 Task: For heading Use Caveat with dark magenta 1 colour & Underline.  font size for heading26,  'Change the font style of data to'Comic Sans MS and font size to 18,  Change the alignment of both headline & data to Align center.  In the sheet  analysisSalesForecast
Action: Mouse moved to (252, 91)
Screenshot: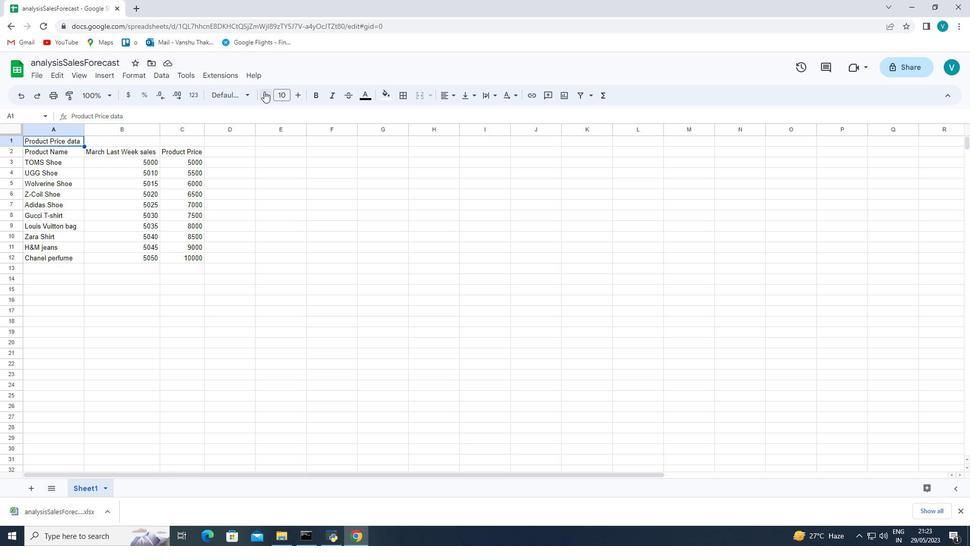 
Action: Mouse pressed left at (252, 91)
Screenshot: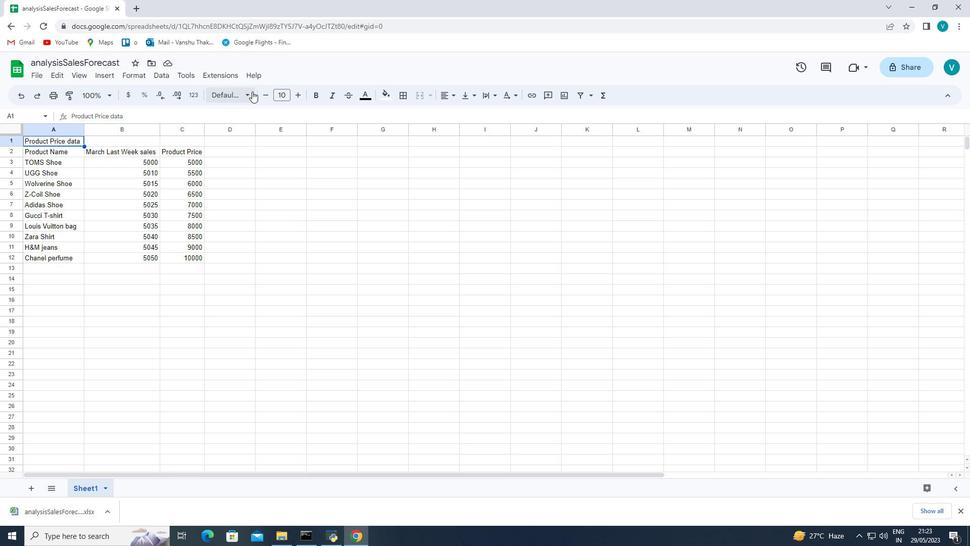 
Action: Mouse moved to (260, 354)
Screenshot: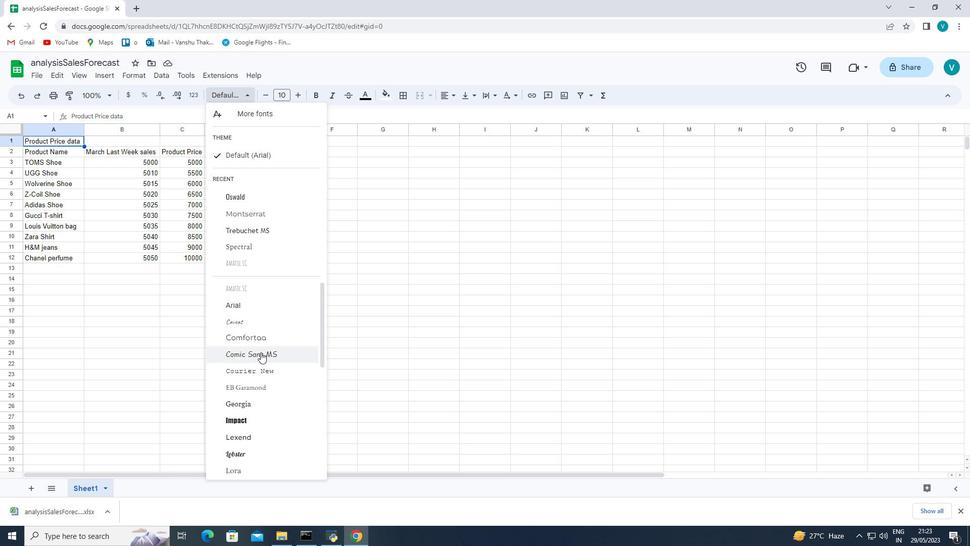 
Action: Mouse scrolled (260, 354) with delta (0, 0)
Screenshot: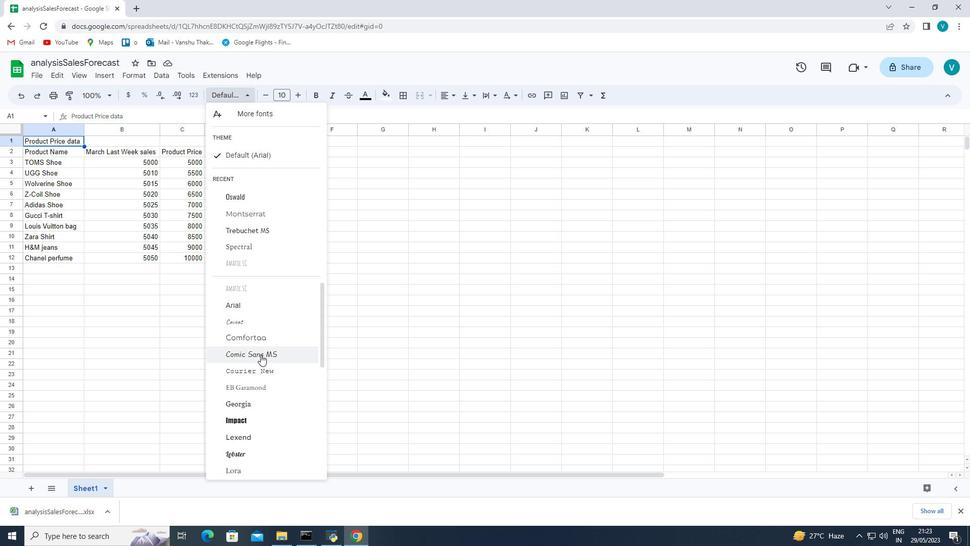 
Action: Mouse scrolled (260, 354) with delta (0, 0)
Screenshot: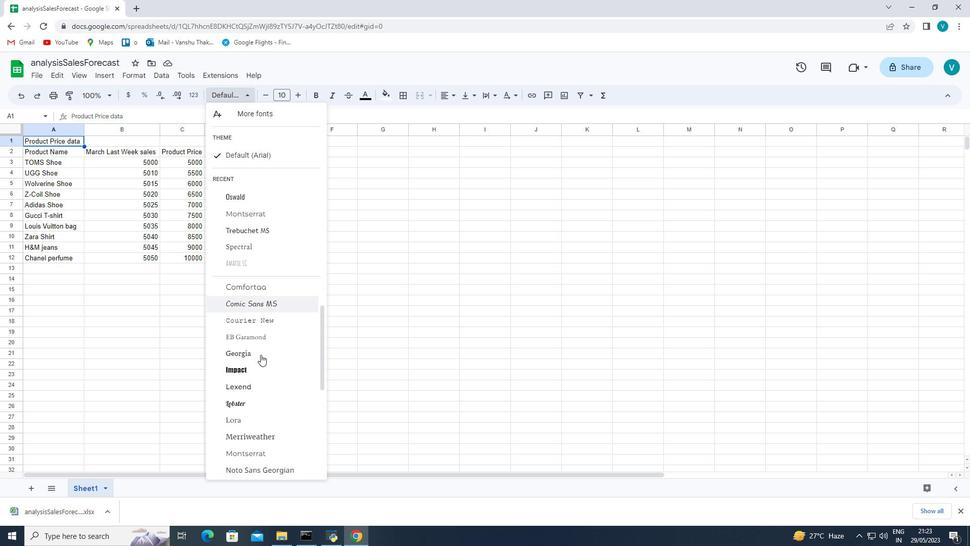 
Action: Mouse scrolled (260, 354) with delta (0, 0)
Screenshot: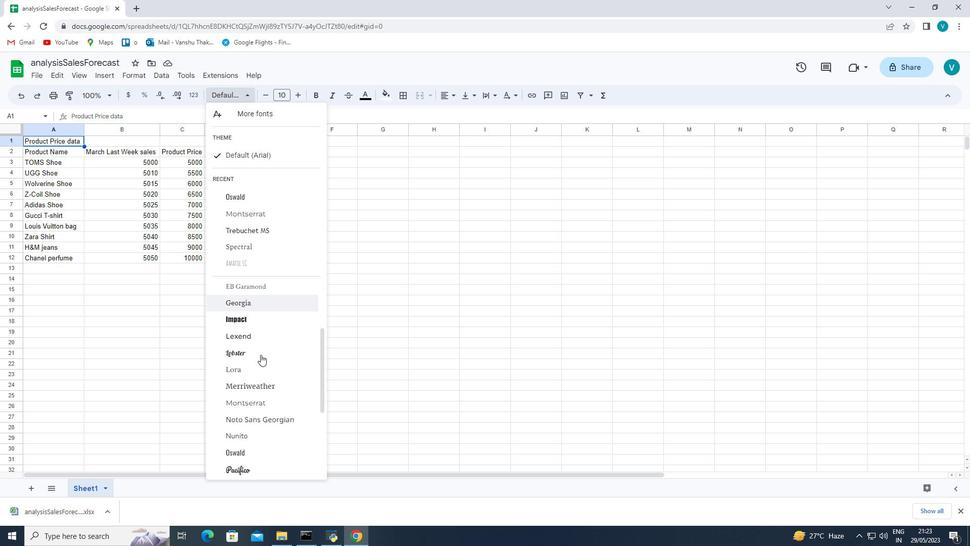 
Action: Mouse scrolled (260, 354) with delta (0, 0)
Screenshot: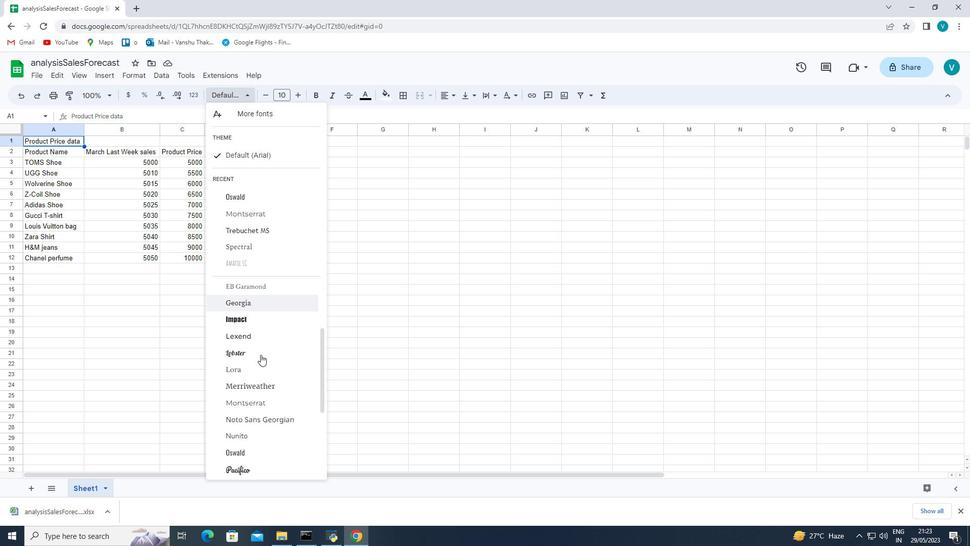 
Action: Mouse scrolled (260, 354) with delta (0, 0)
Screenshot: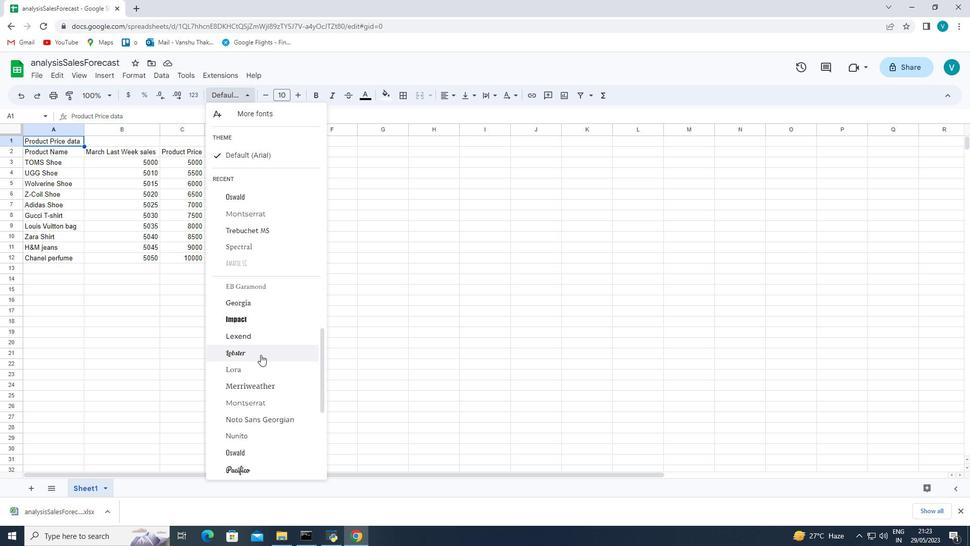 
Action: Mouse scrolled (260, 354) with delta (0, 0)
Screenshot: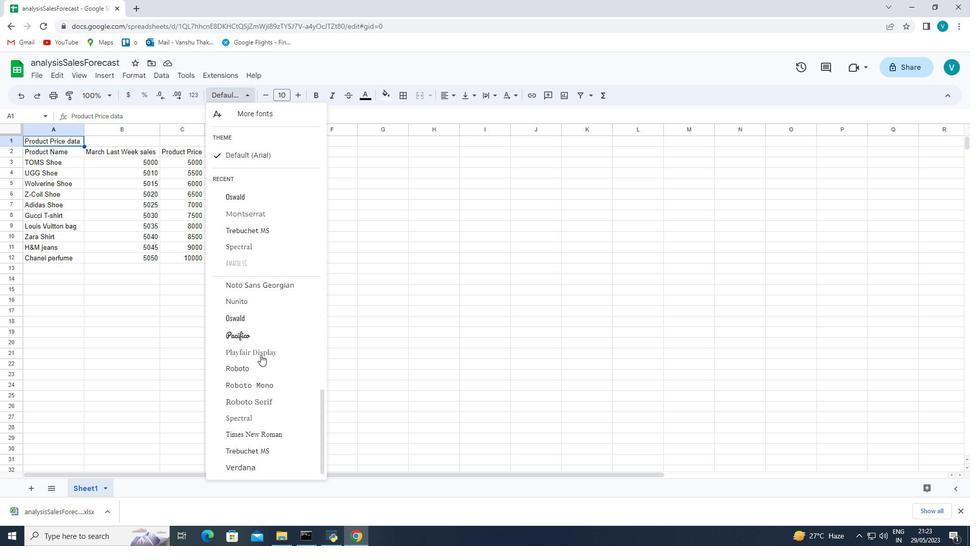 
Action: Mouse scrolled (260, 354) with delta (0, 0)
Screenshot: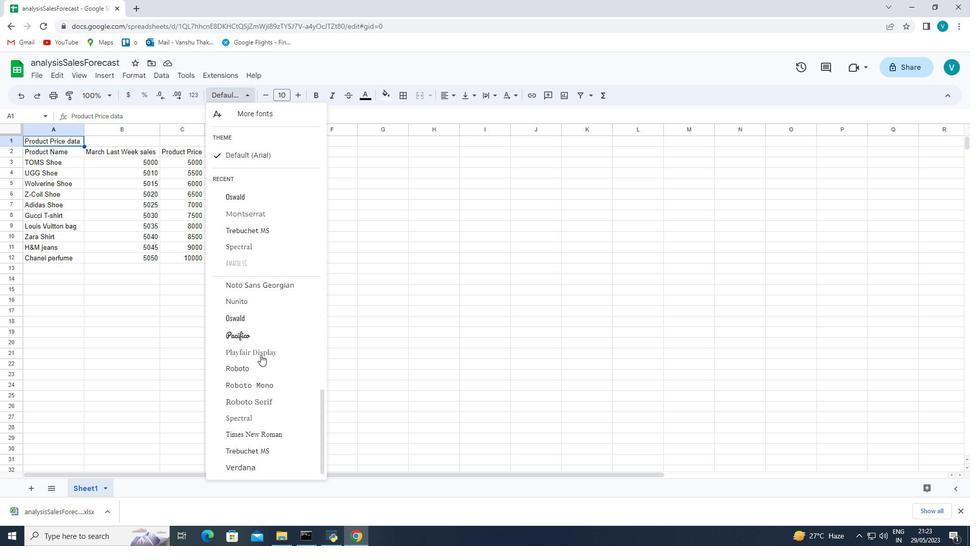 
Action: Mouse scrolled (260, 354) with delta (0, 0)
Screenshot: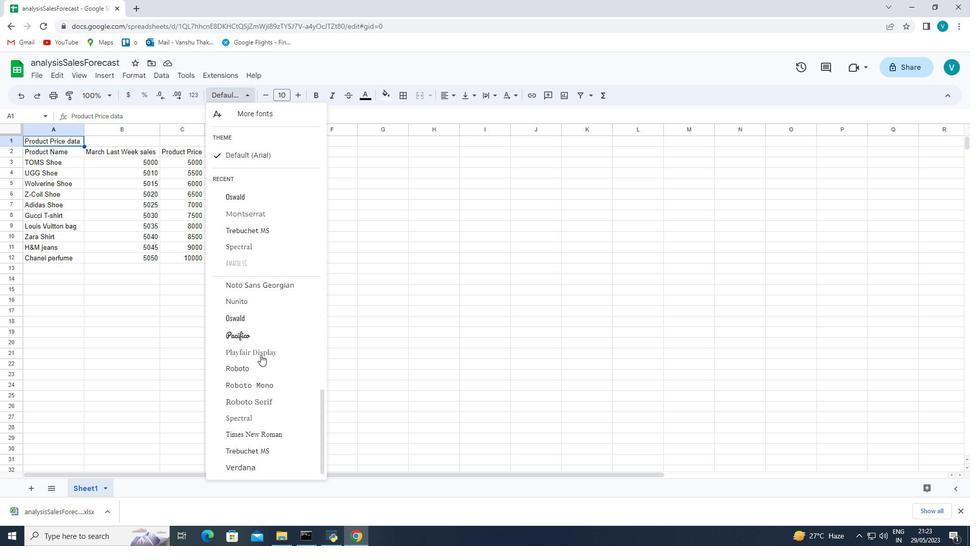 
Action: Mouse scrolled (260, 354) with delta (0, 0)
Screenshot: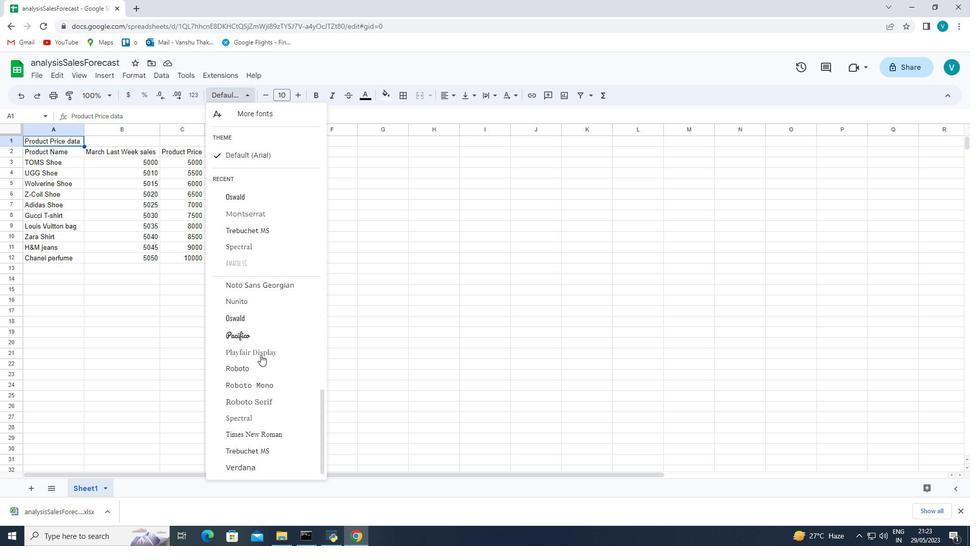 
Action: Mouse scrolled (260, 354) with delta (0, 0)
Screenshot: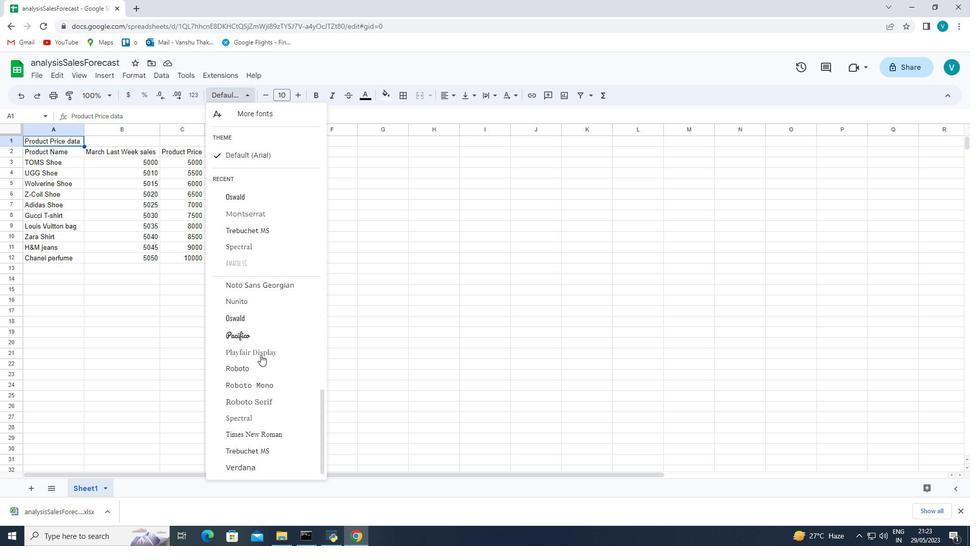 
Action: Mouse scrolled (260, 354) with delta (0, 0)
Screenshot: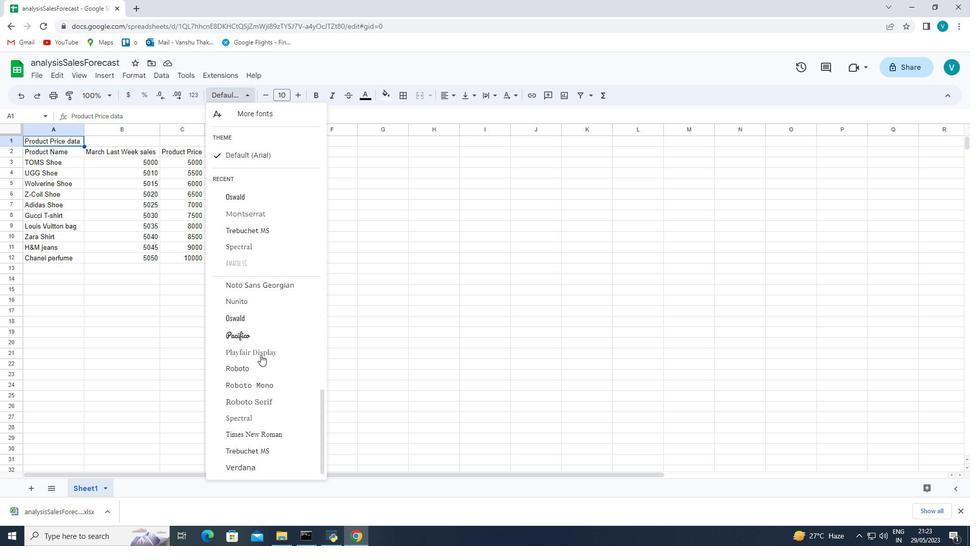 
Action: Mouse scrolled (260, 355) with delta (0, 0)
Screenshot: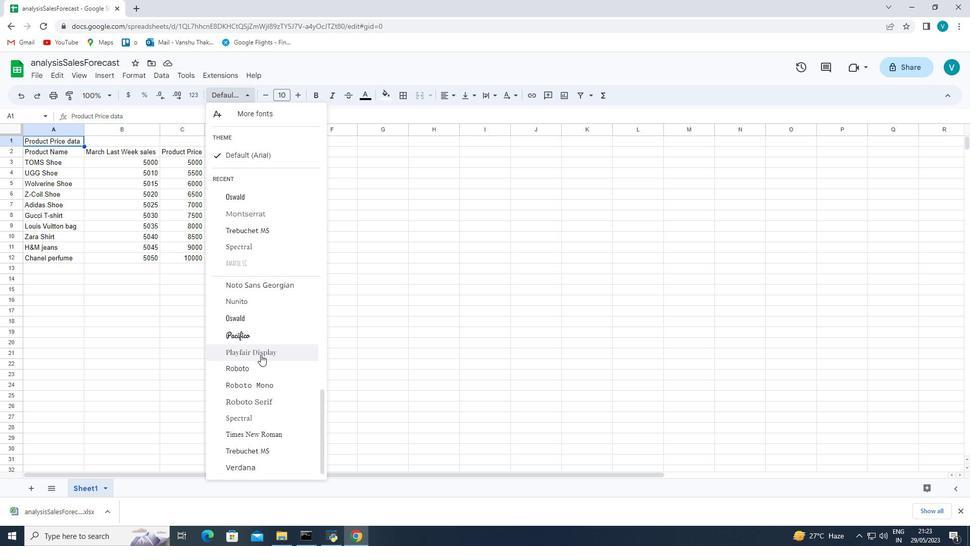 
Action: Mouse scrolled (260, 355) with delta (0, 0)
Screenshot: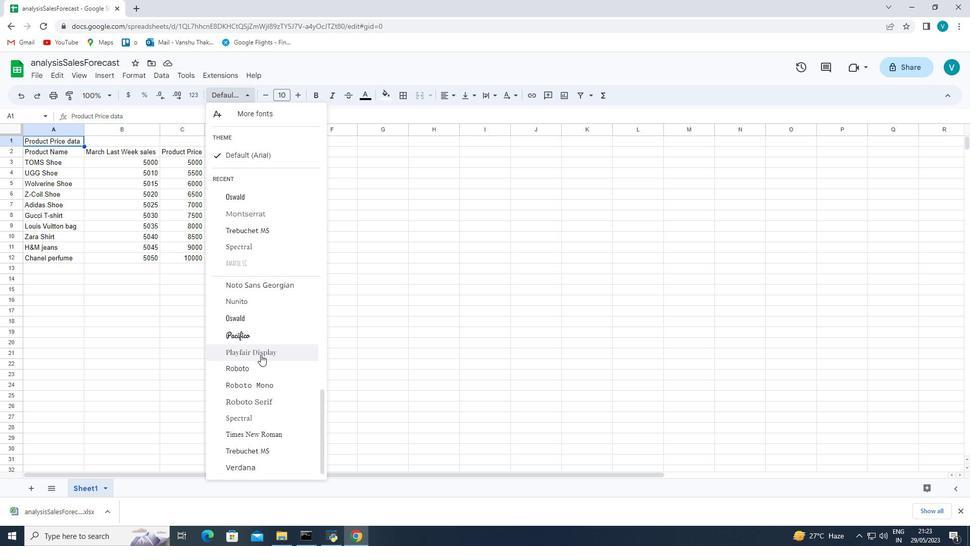 
Action: Mouse scrolled (260, 355) with delta (0, 0)
Screenshot: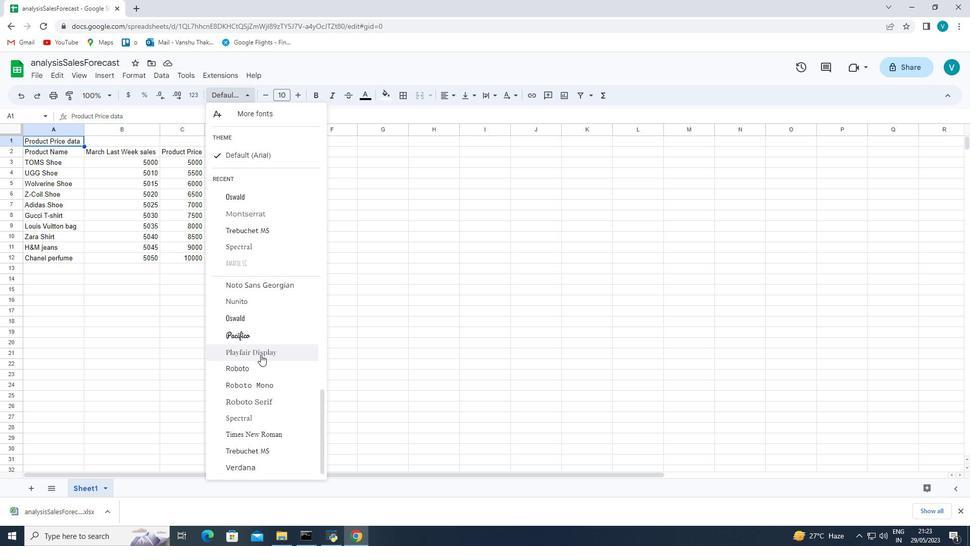 
Action: Mouse scrolled (260, 354) with delta (0, 0)
Screenshot: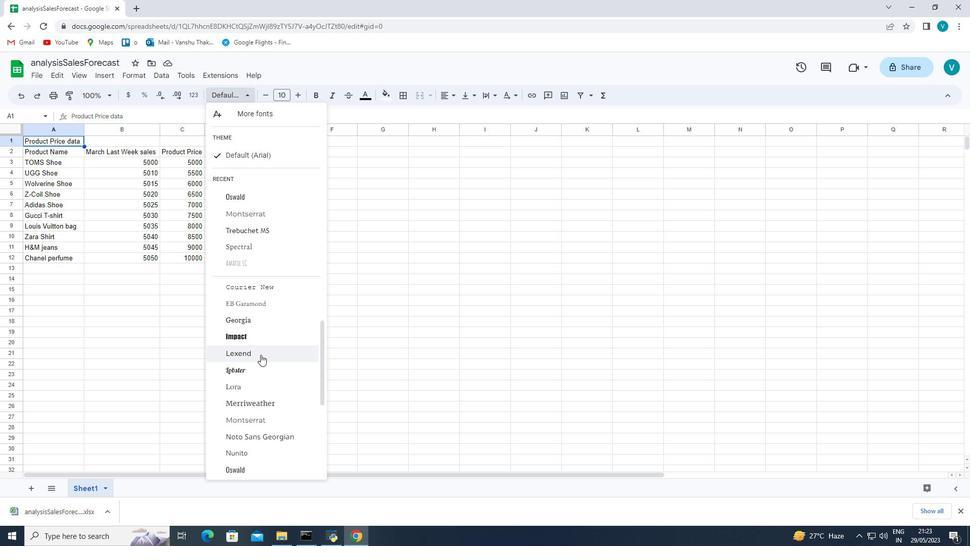 
Action: Mouse scrolled (260, 354) with delta (0, 0)
Screenshot: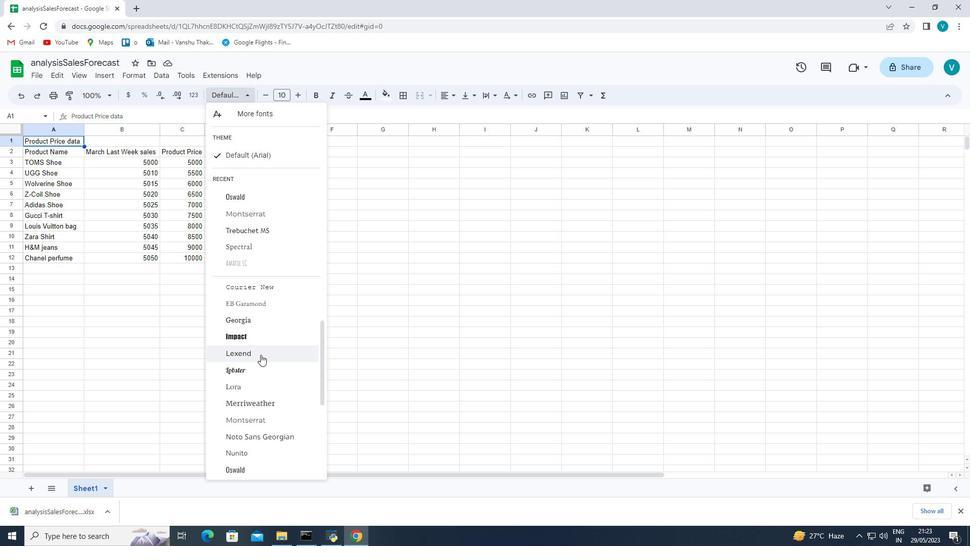 
Action: Mouse scrolled (260, 355) with delta (0, 0)
Screenshot: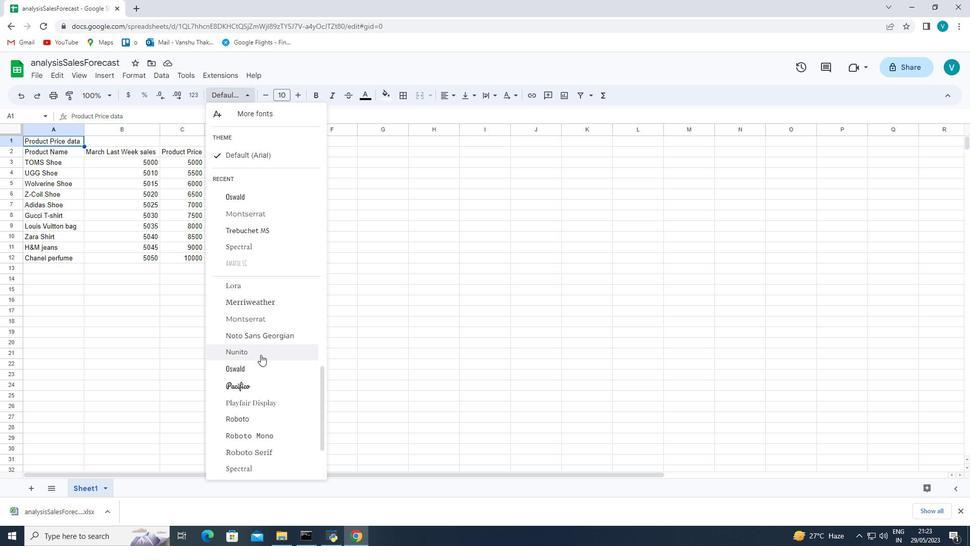
Action: Mouse scrolled (260, 355) with delta (0, 0)
Screenshot: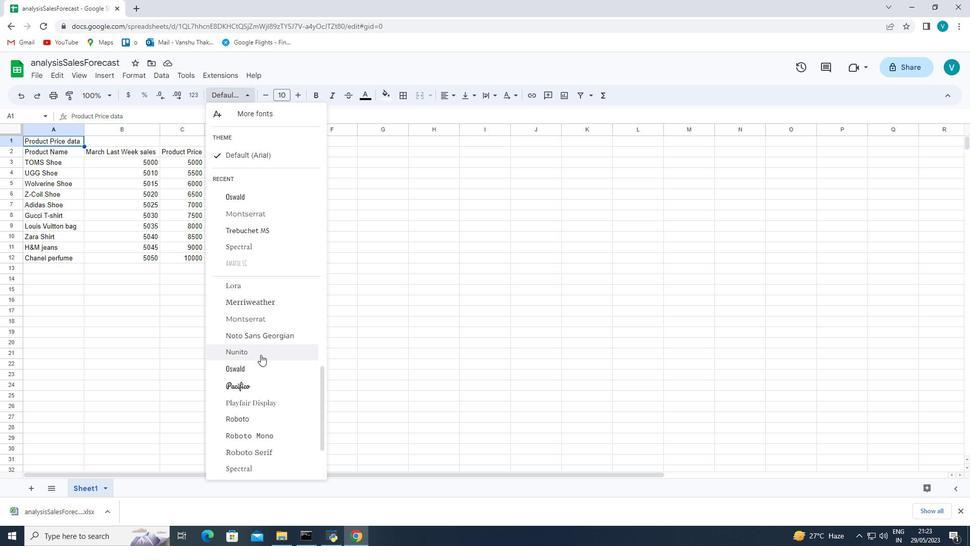 
Action: Mouse scrolled (260, 355) with delta (0, 0)
Screenshot: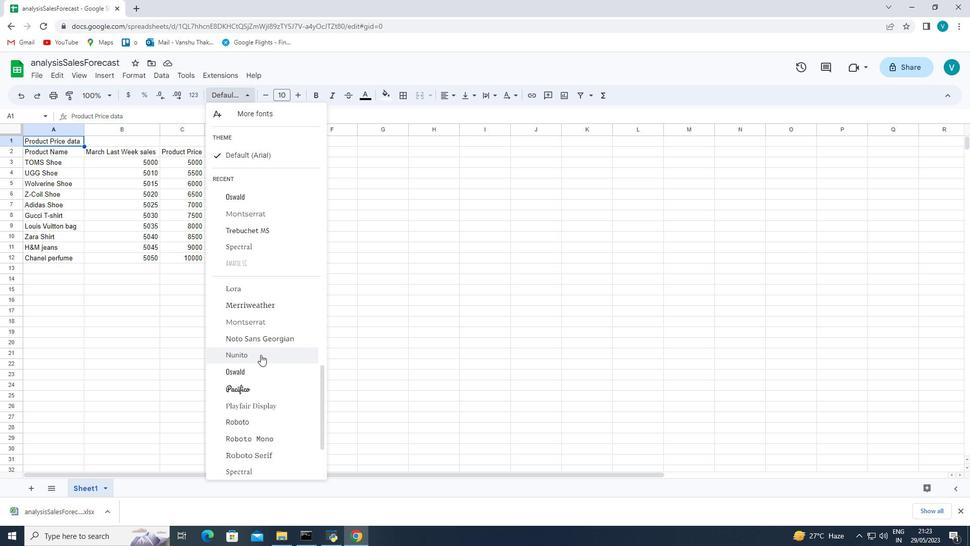 
Action: Mouse scrolled (260, 355) with delta (0, 0)
Screenshot: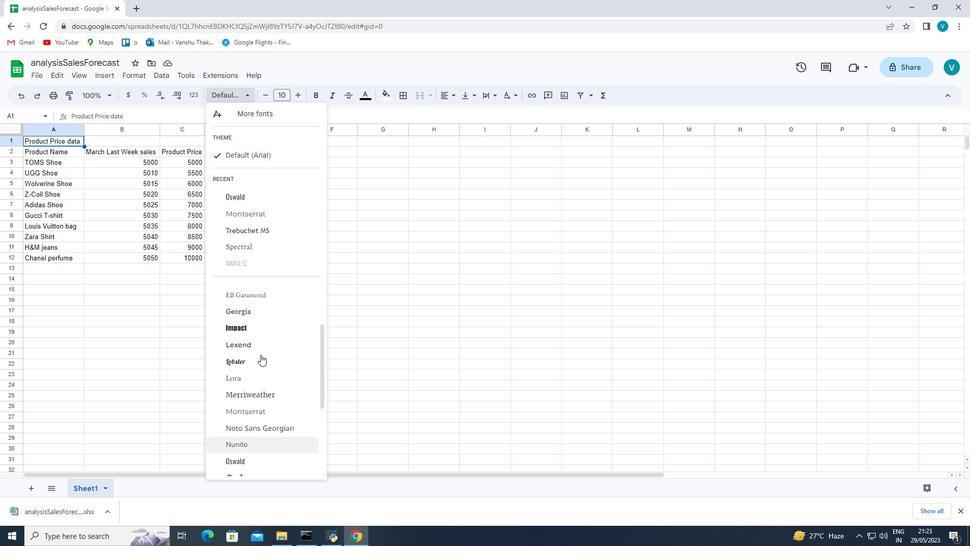 
Action: Mouse scrolled (260, 355) with delta (0, 0)
Screenshot: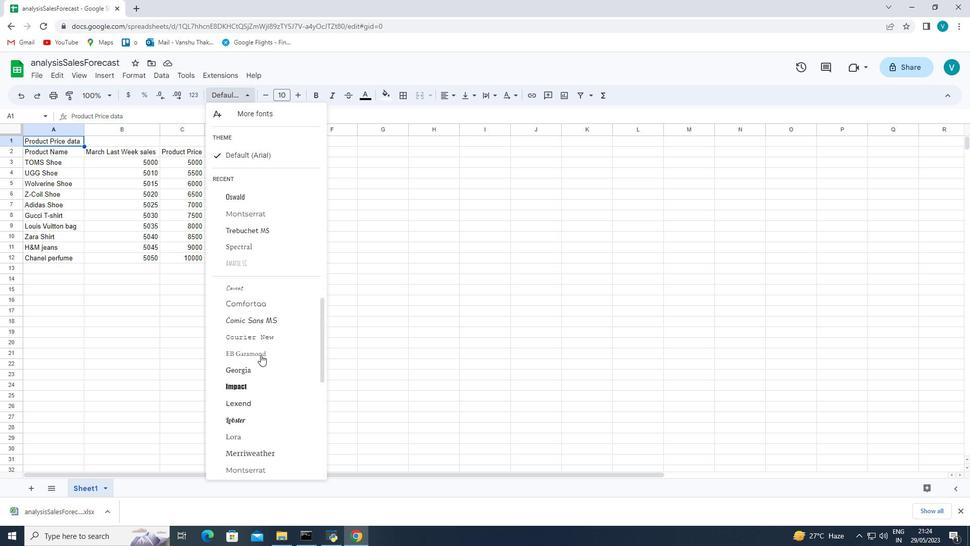 
Action: Mouse moved to (259, 363)
Screenshot: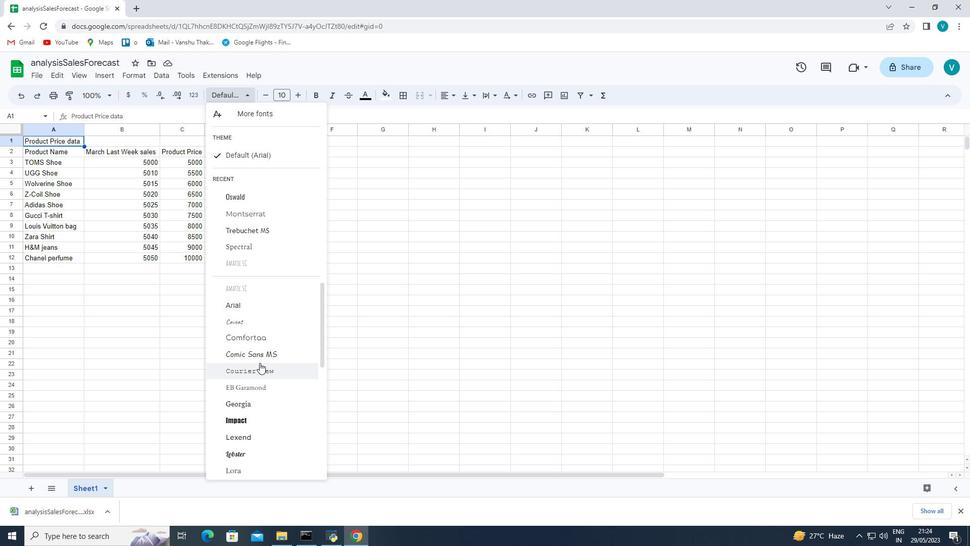 
Action: Mouse scrolled (259, 363) with delta (0, 0)
Screenshot: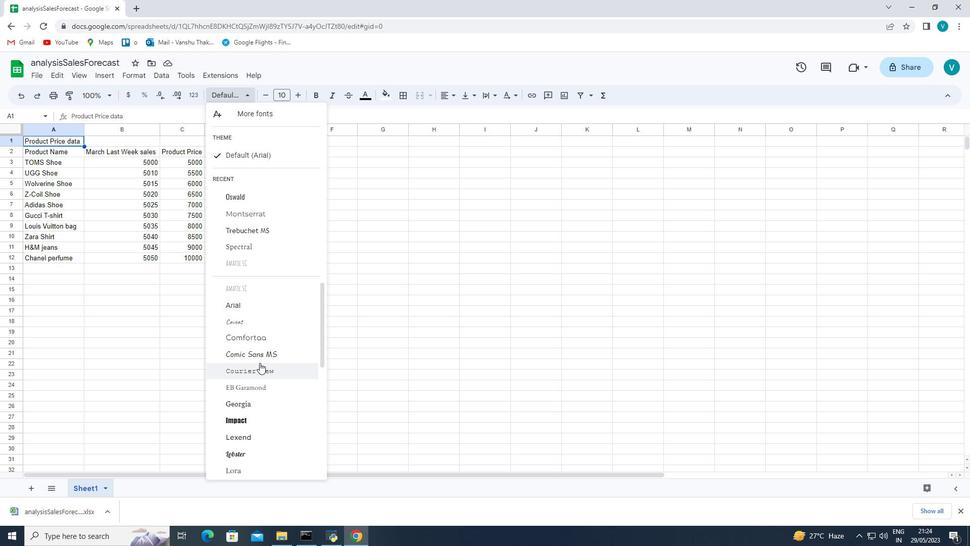
Action: Mouse scrolled (259, 363) with delta (0, 0)
Screenshot: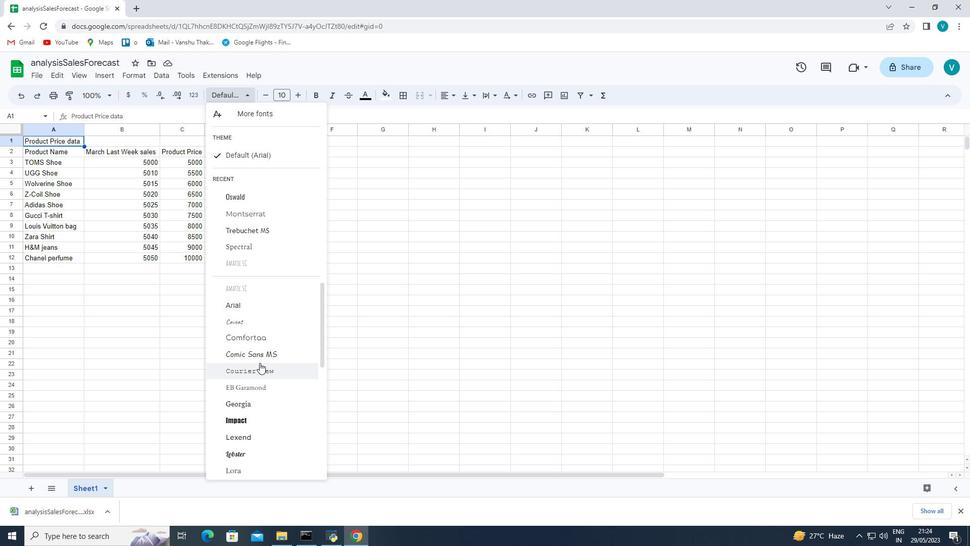 
Action: Mouse moved to (250, 320)
Screenshot: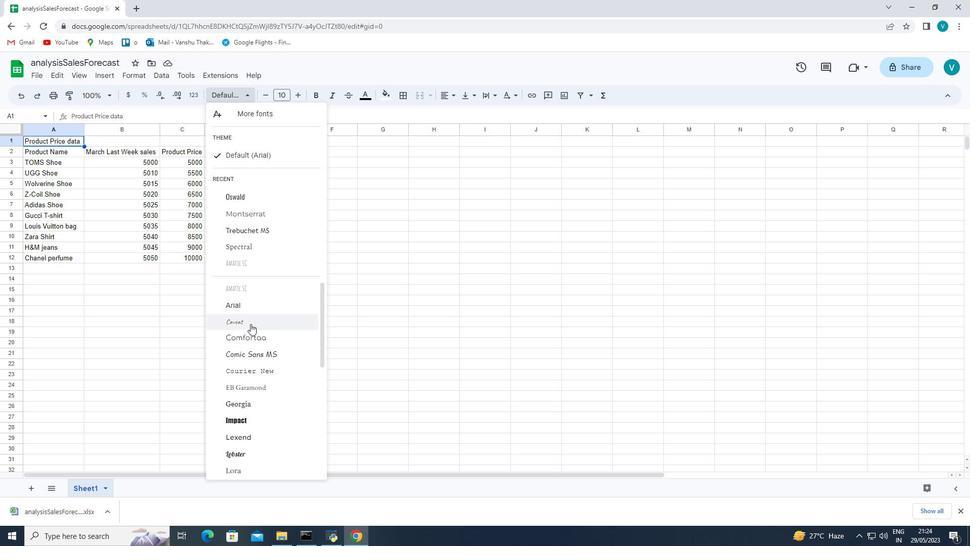
Action: Mouse pressed left at (250, 320)
Screenshot: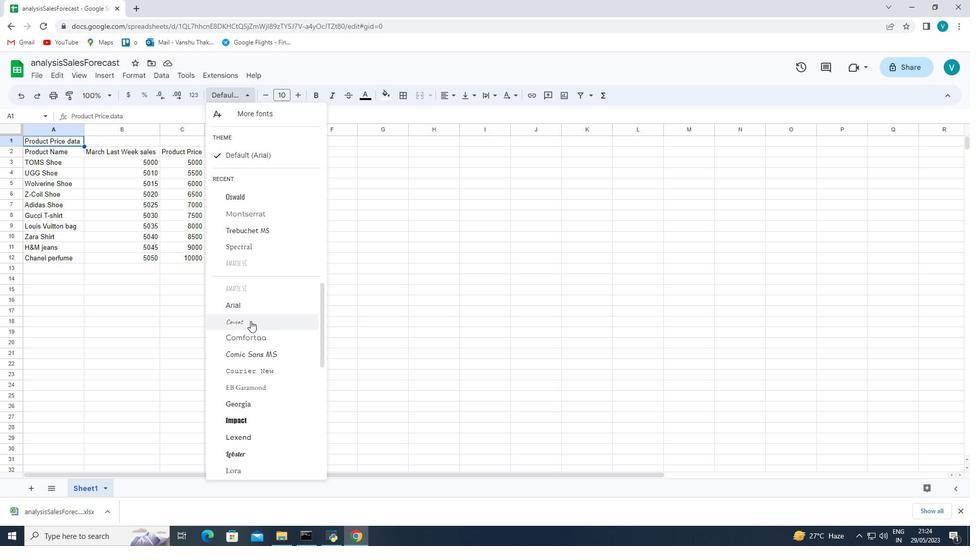 
Action: Mouse moved to (368, 96)
Screenshot: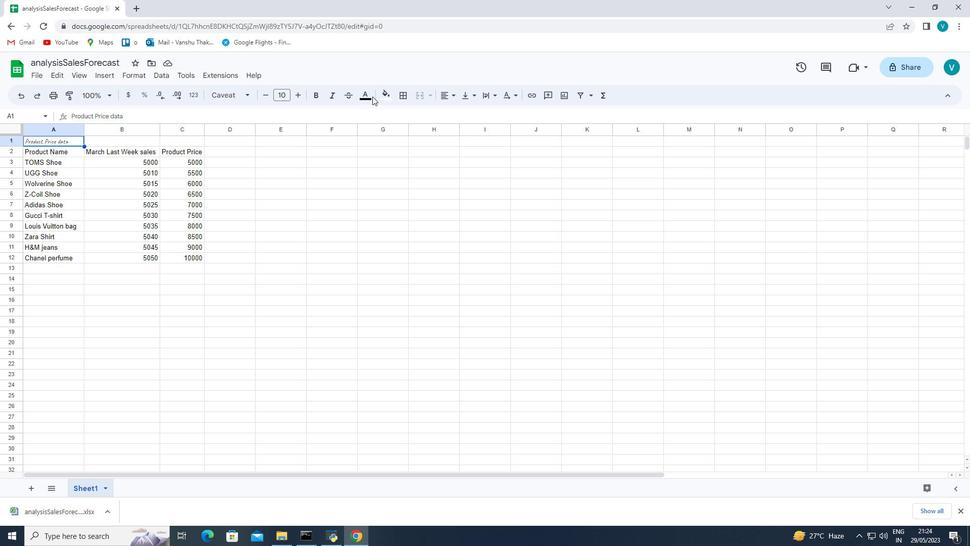 
Action: Mouse pressed left at (368, 96)
Screenshot: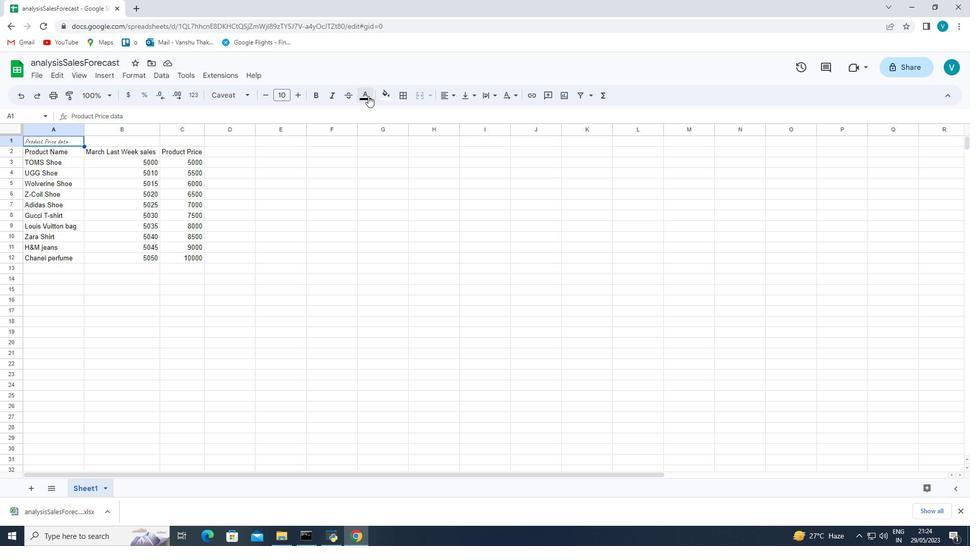 
Action: Mouse moved to (471, 197)
Screenshot: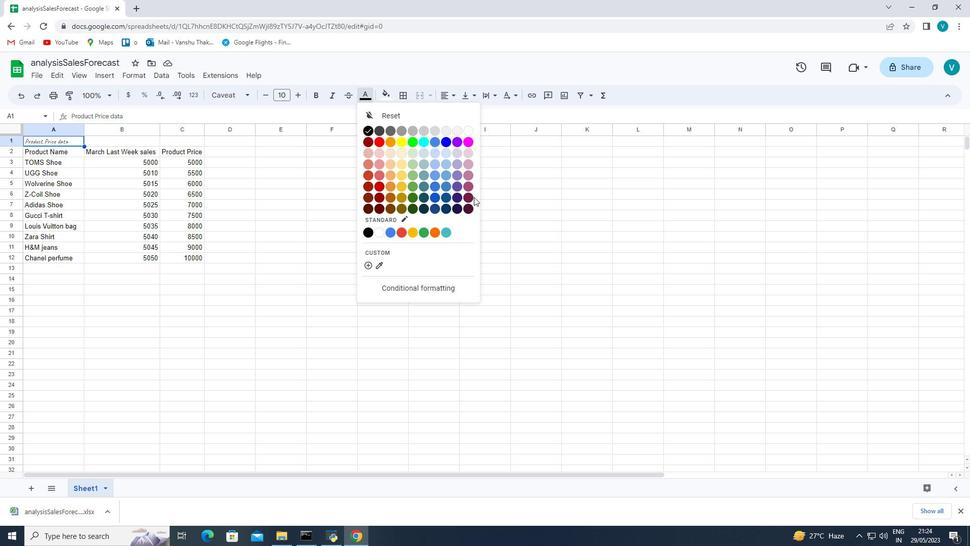 
Action: Mouse pressed left at (471, 197)
Screenshot: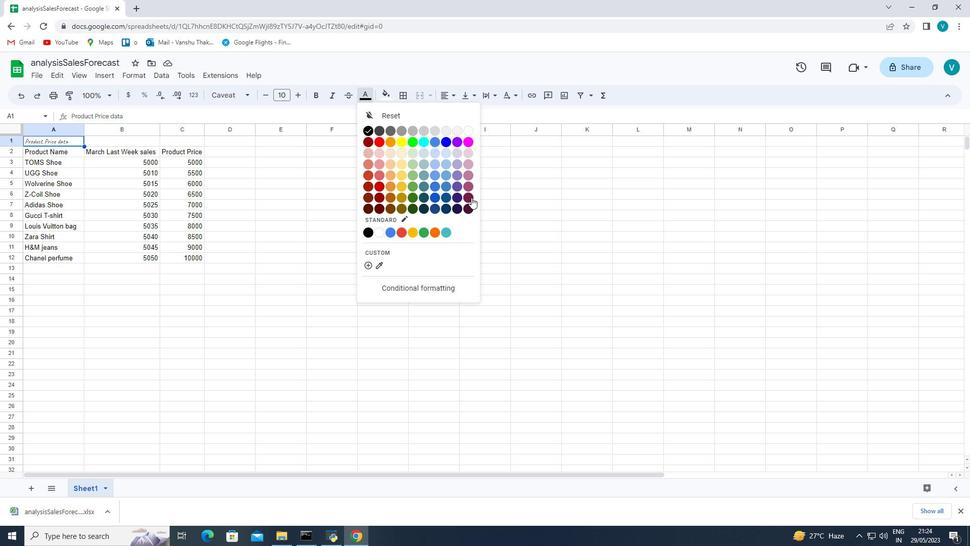 
Action: Mouse moved to (100, 137)
Screenshot: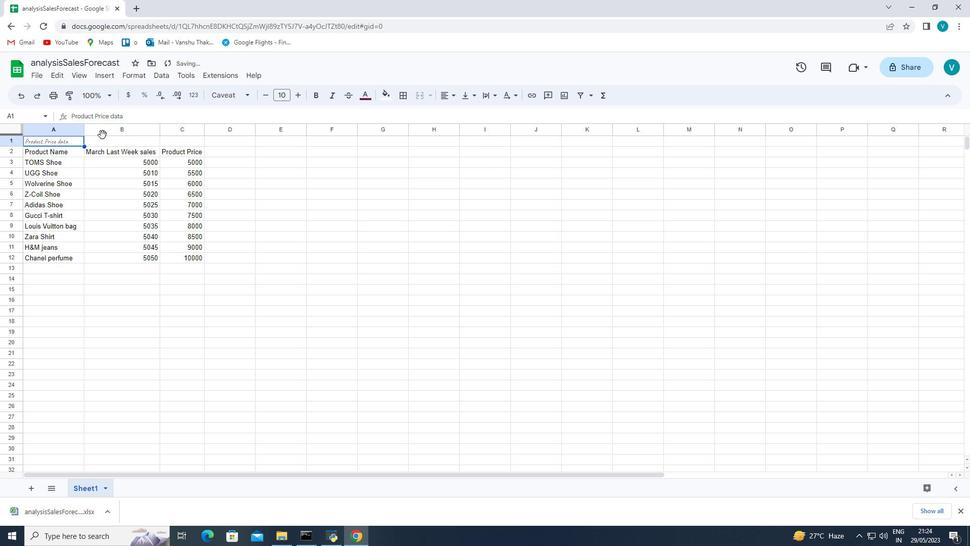 
Action: Key pressed ctrl+U
Screenshot: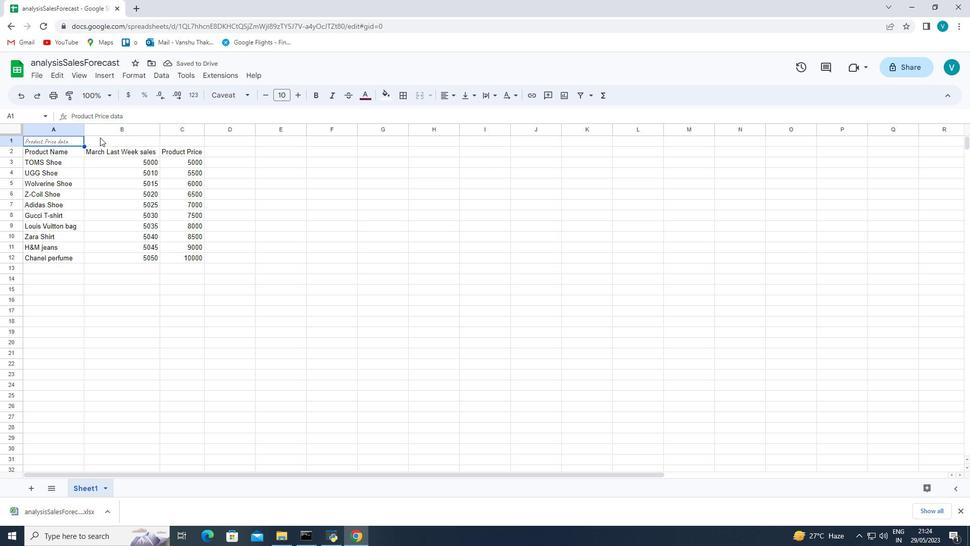 
Action: Mouse moved to (302, 93)
Screenshot: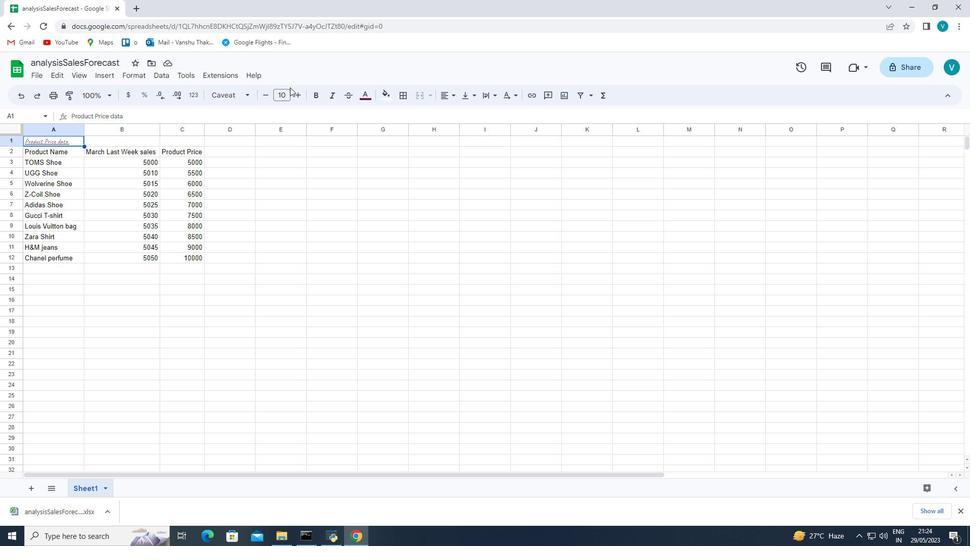 
Action: Mouse pressed left at (302, 93)
Screenshot: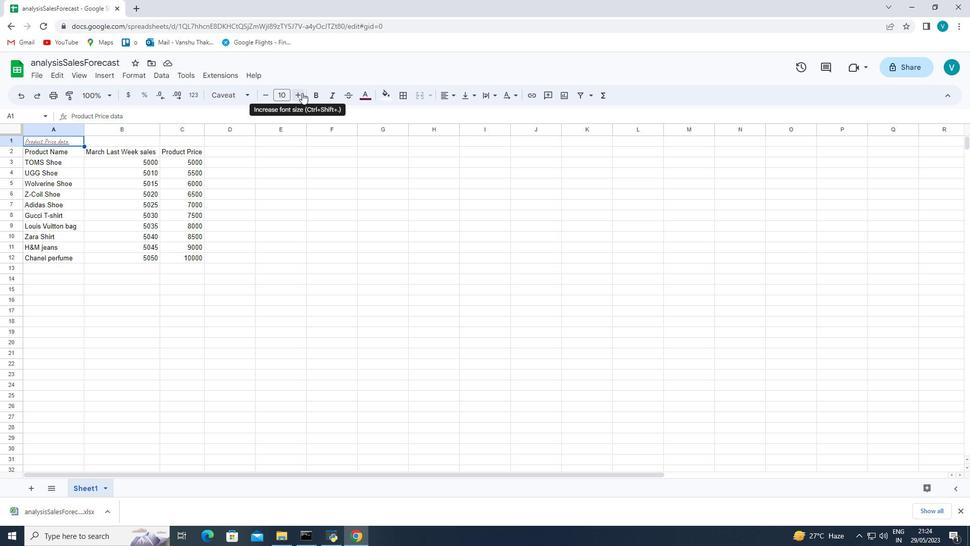 
Action: Mouse pressed left at (302, 93)
Screenshot: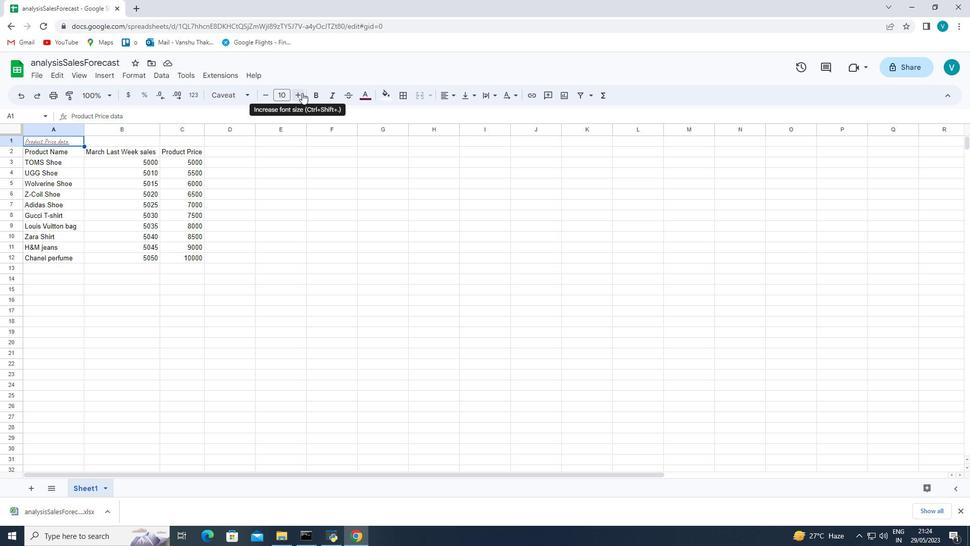 
Action: Mouse pressed left at (302, 93)
Screenshot: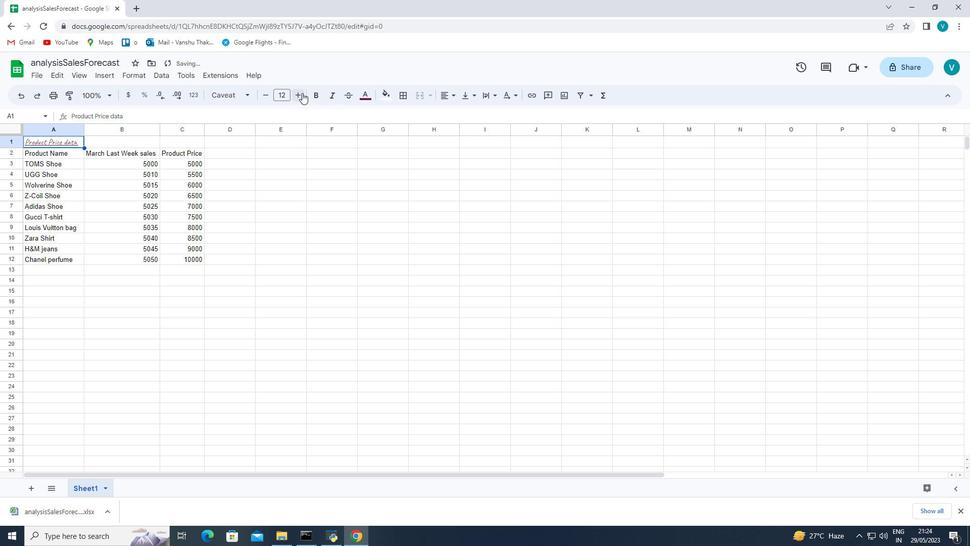 
Action: Mouse pressed left at (302, 93)
Screenshot: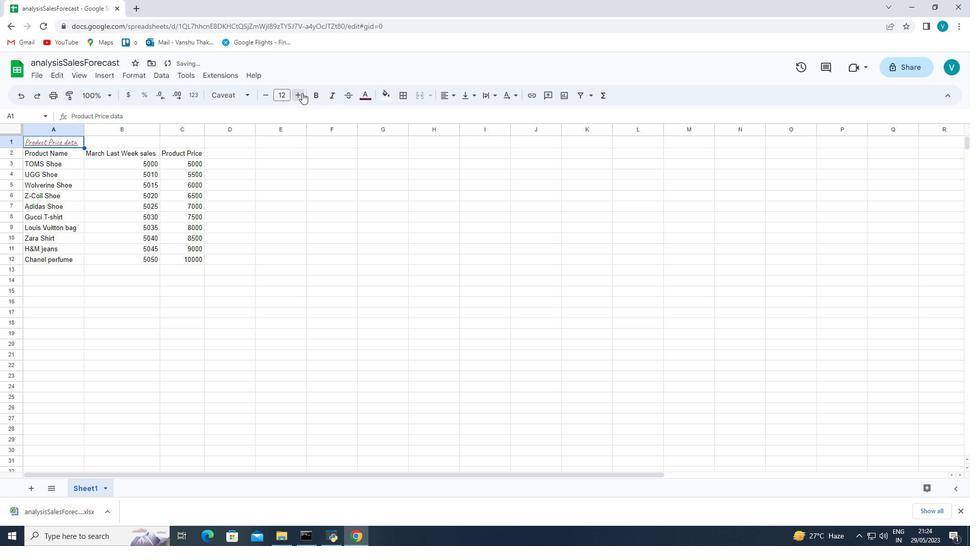 
Action: Mouse pressed left at (302, 93)
Screenshot: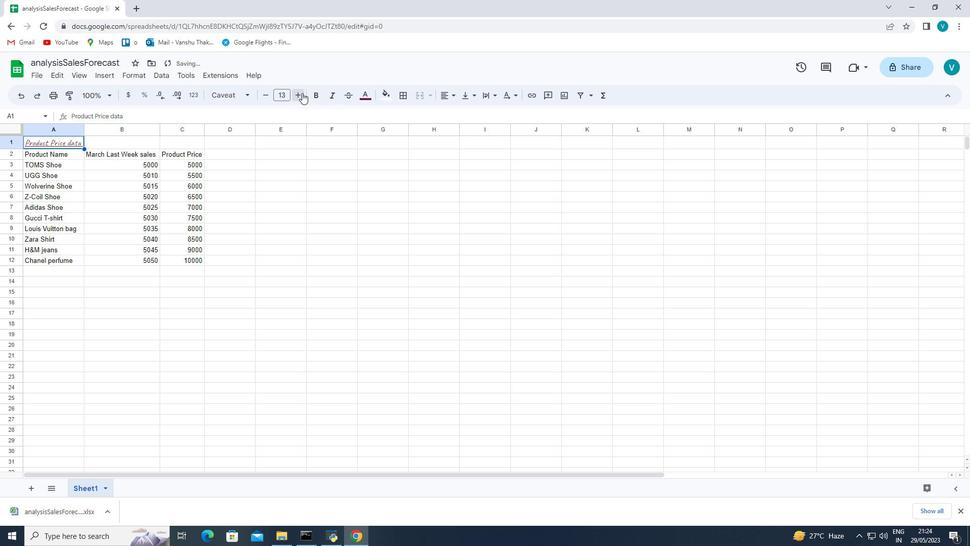 
Action: Mouse pressed left at (302, 93)
Screenshot: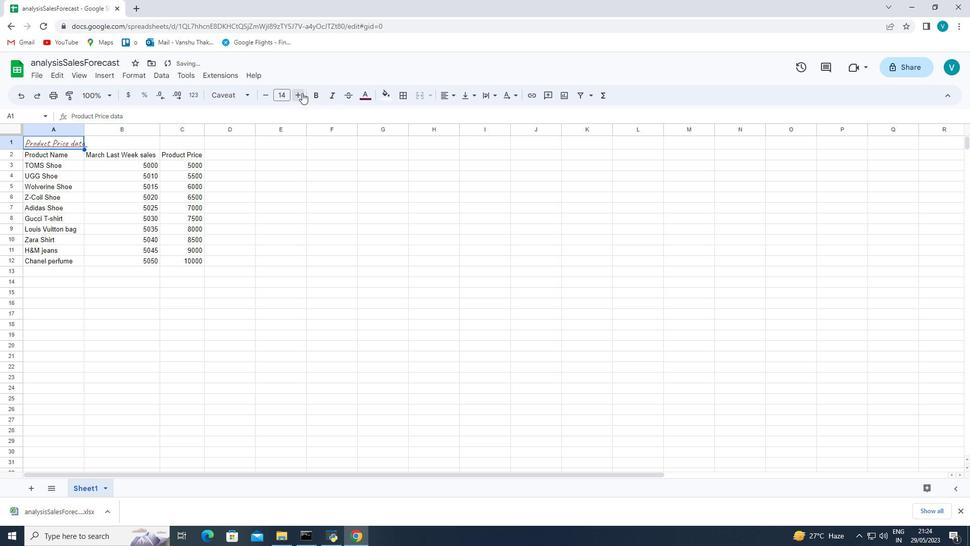 
Action: Mouse pressed left at (302, 93)
Screenshot: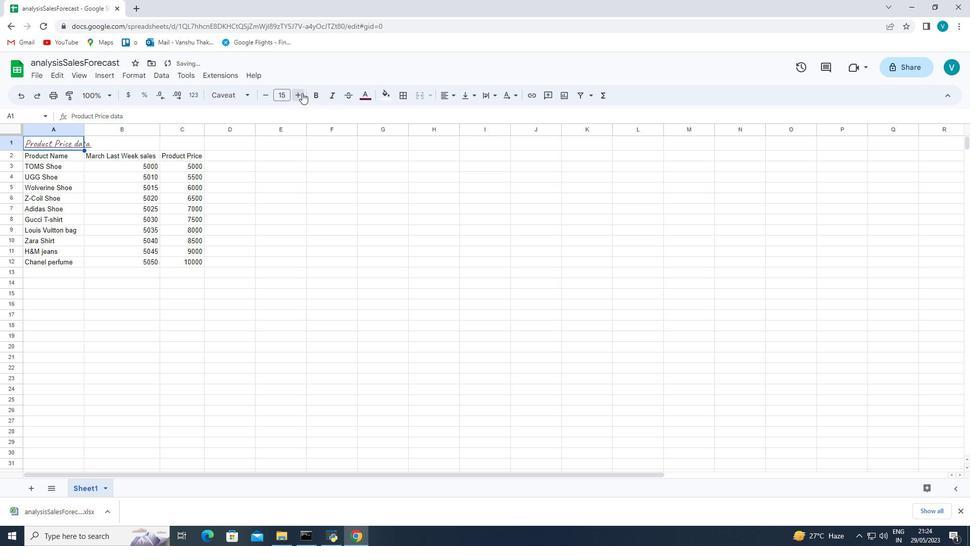 
Action: Mouse pressed left at (302, 93)
Screenshot: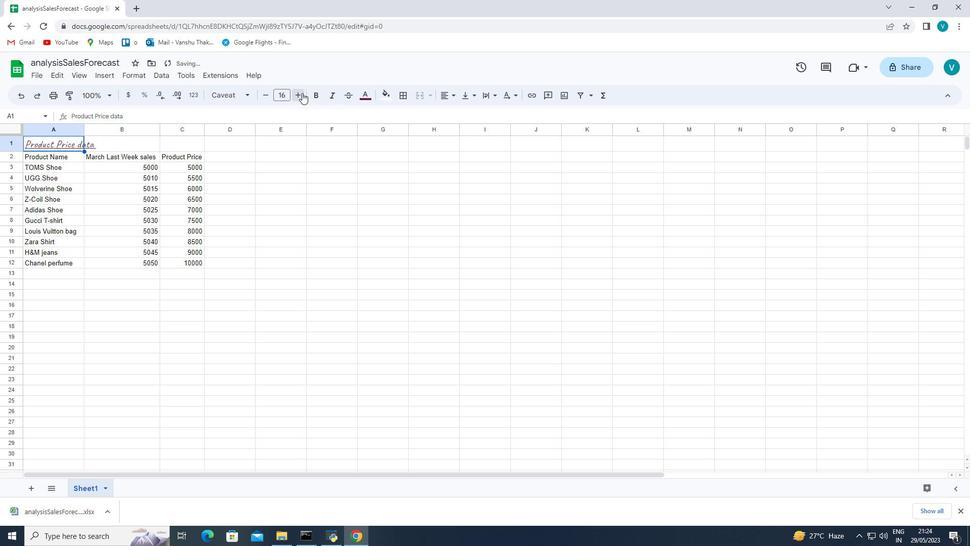 
Action: Mouse pressed left at (302, 93)
Screenshot: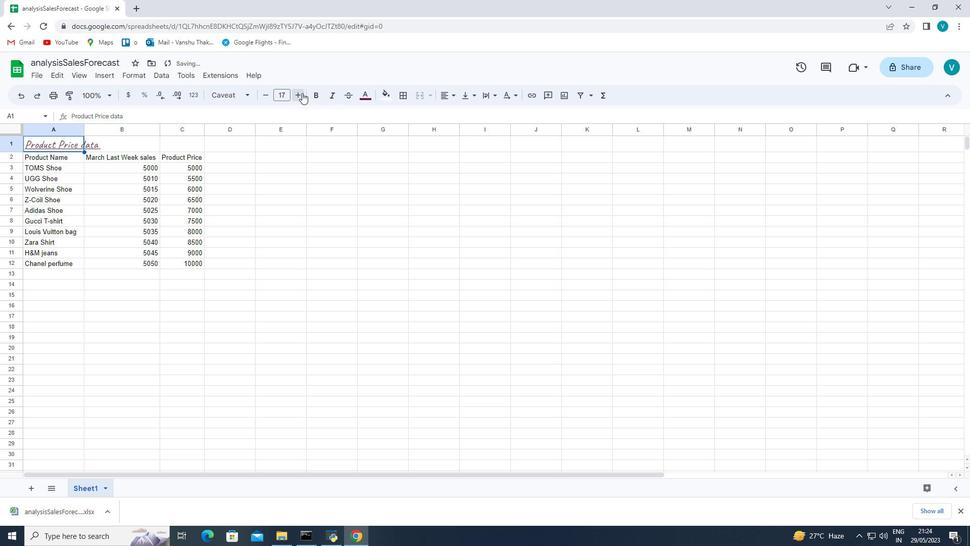 
Action: Mouse pressed left at (302, 93)
Screenshot: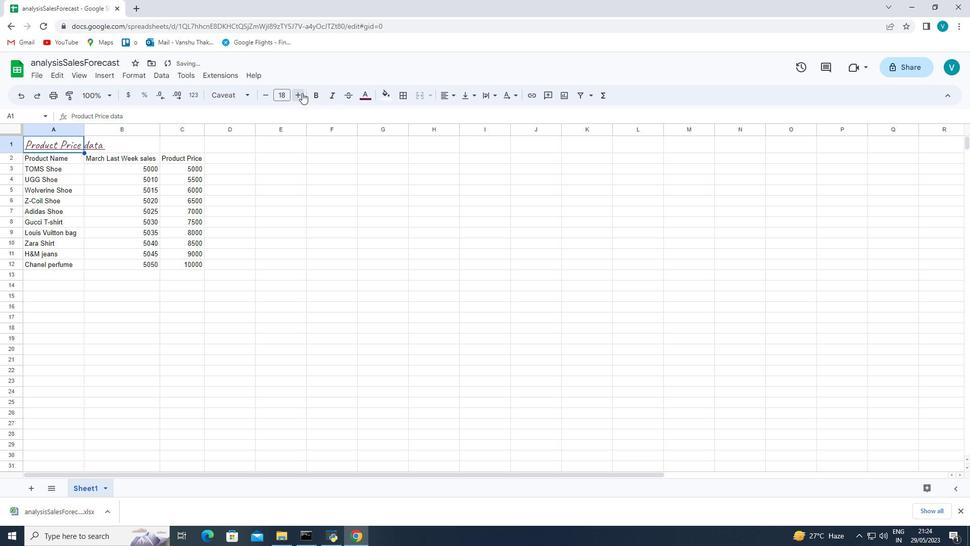 
Action: Mouse pressed left at (302, 93)
Screenshot: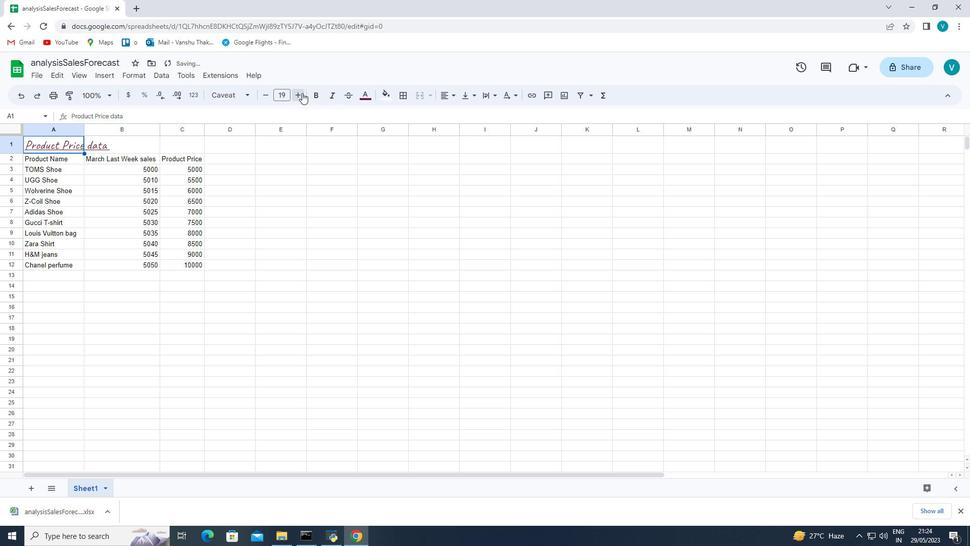 
Action: Mouse pressed left at (302, 93)
Screenshot: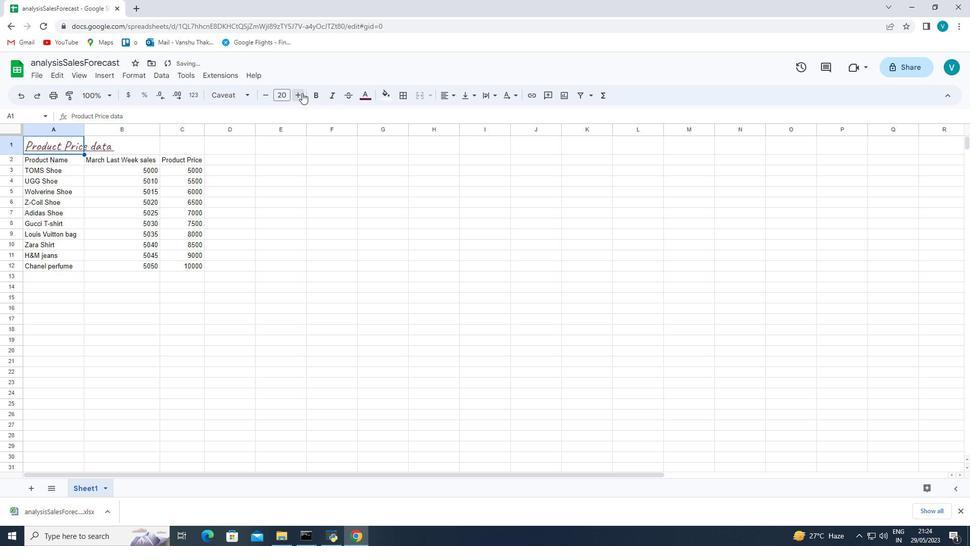 
Action: Mouse pressed left at (302, 93)
Screenshot: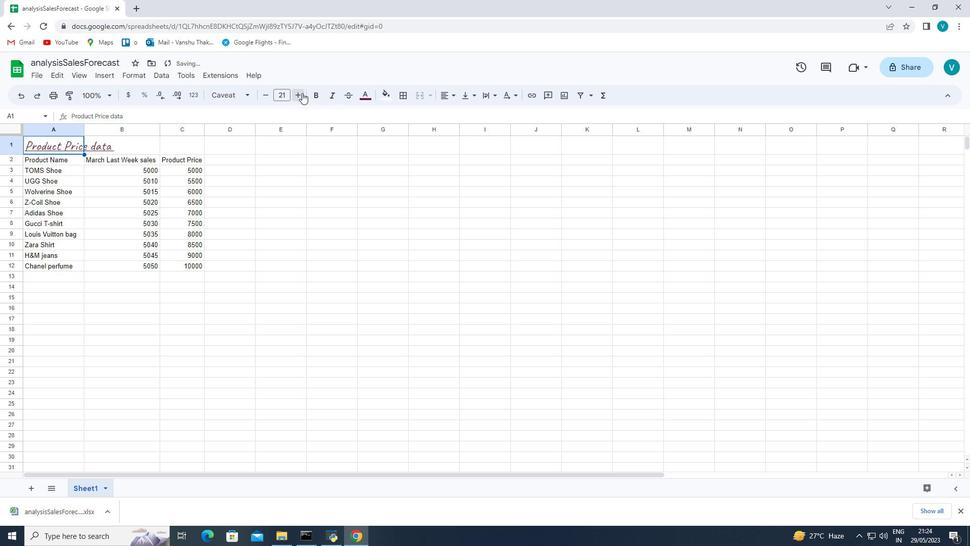 
Action: Mouse pressed left at (302, 93)
Screenshot: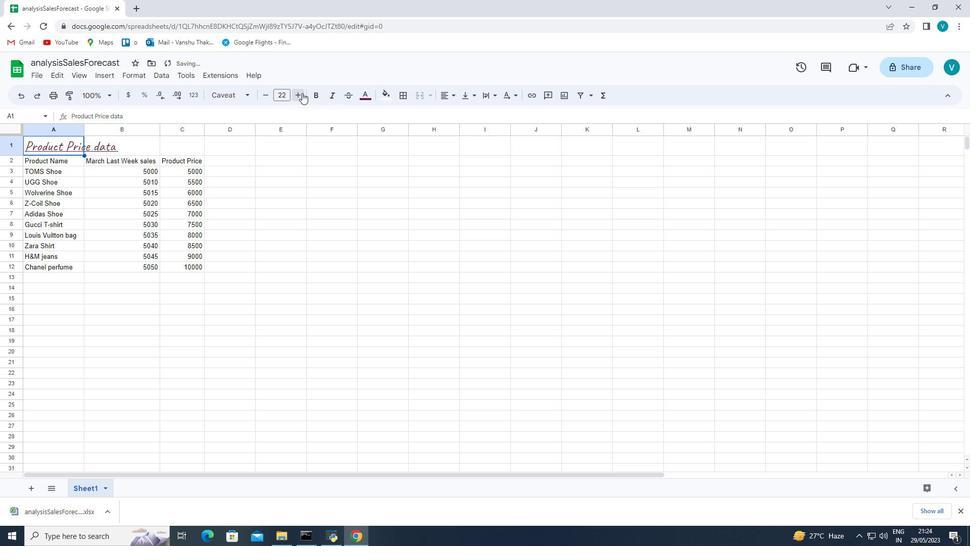 
Action: Mouse pressed left at (302, 93)
Screenshot: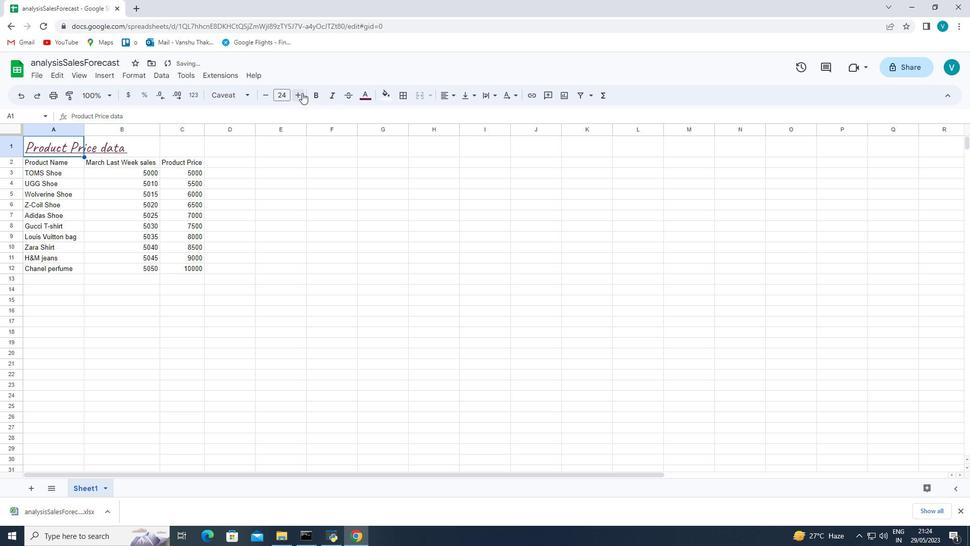 
Action: Mouse pressed left at (302, 93)
Screenshot: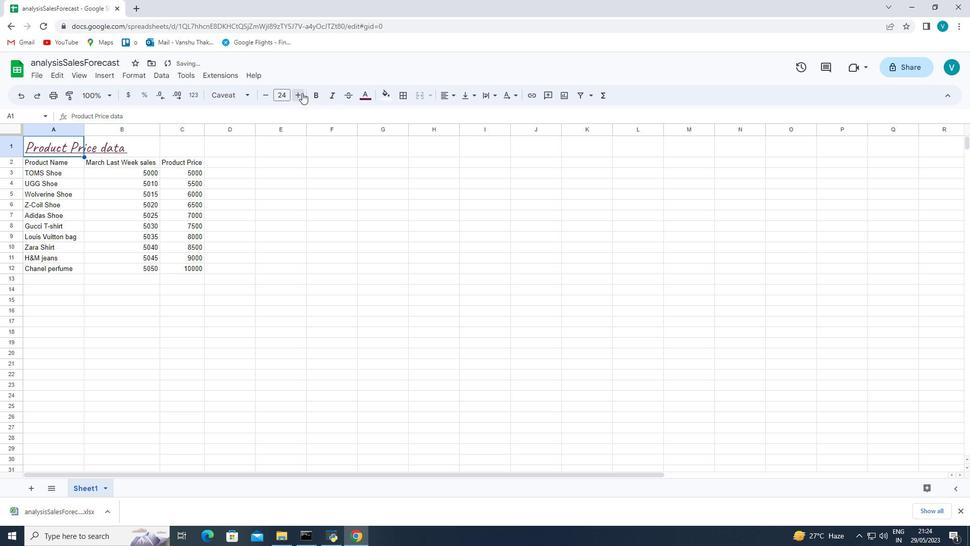 
Action: Mouse moved to (305, 157)
Screenshot: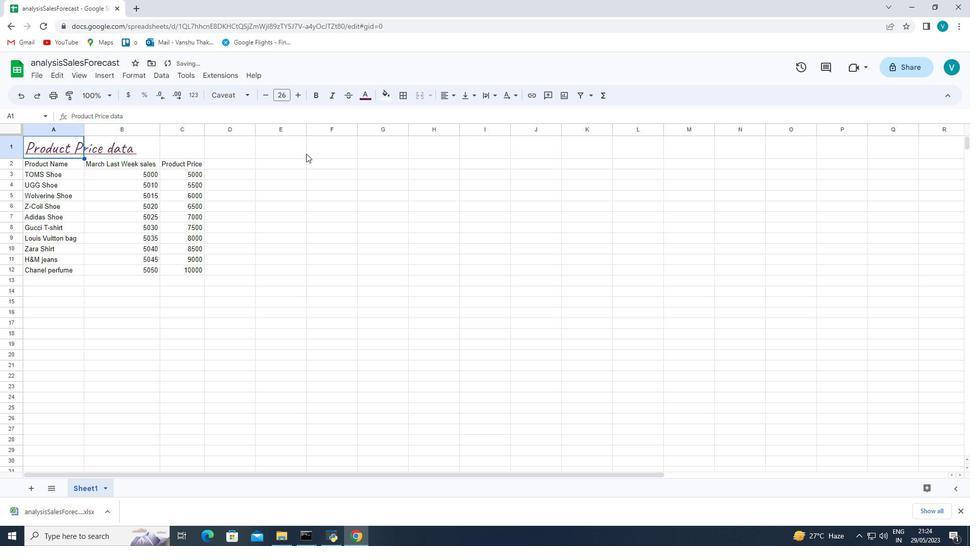 
Action: Mouse pressed left at (305, 157)
Screenshot: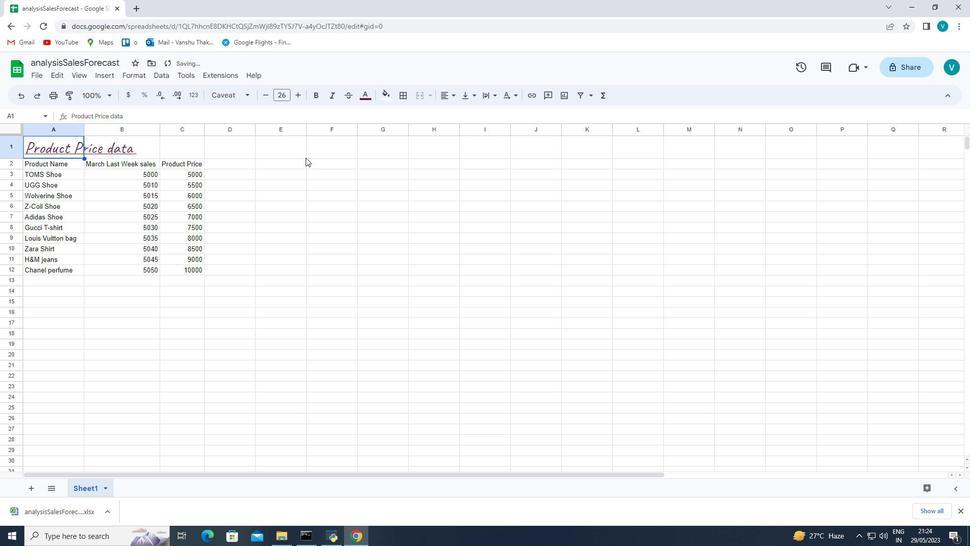 
Action: Mouse moved to (35, 162)
Screenshot: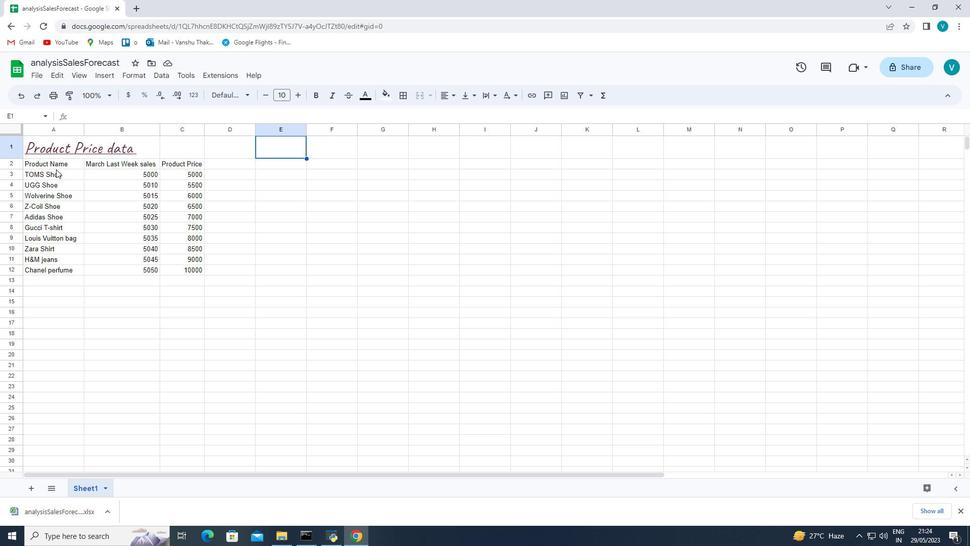 
Action: Mouse pressed left at (35, 162)
Screenshot: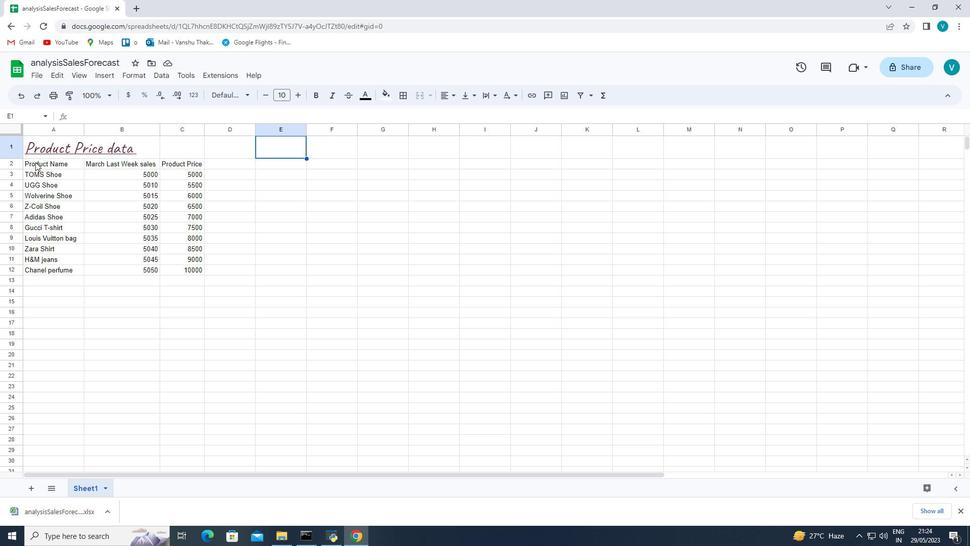 
Action: Mouse moved to (244, 99)
Screenshot: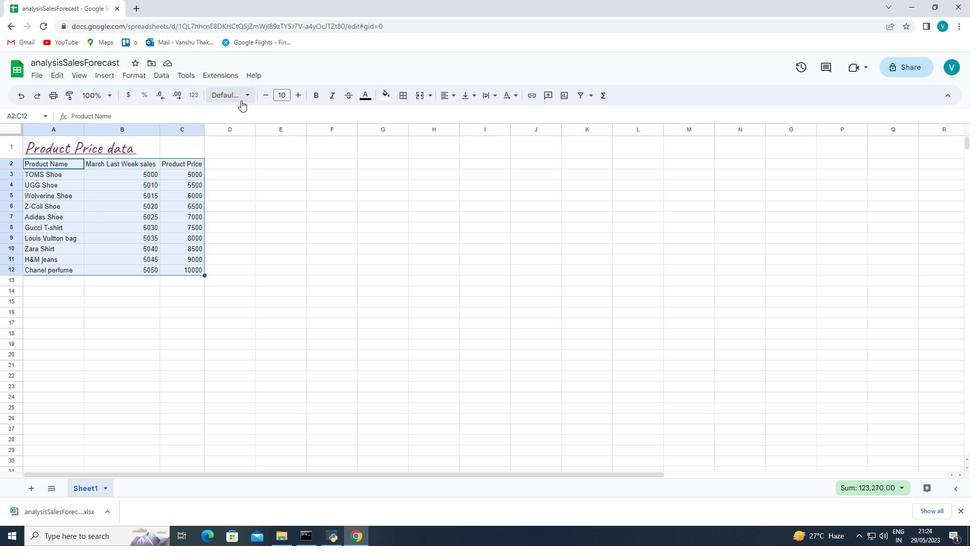 
Action: Mouse pressed left at (244, 99)
Screenshot: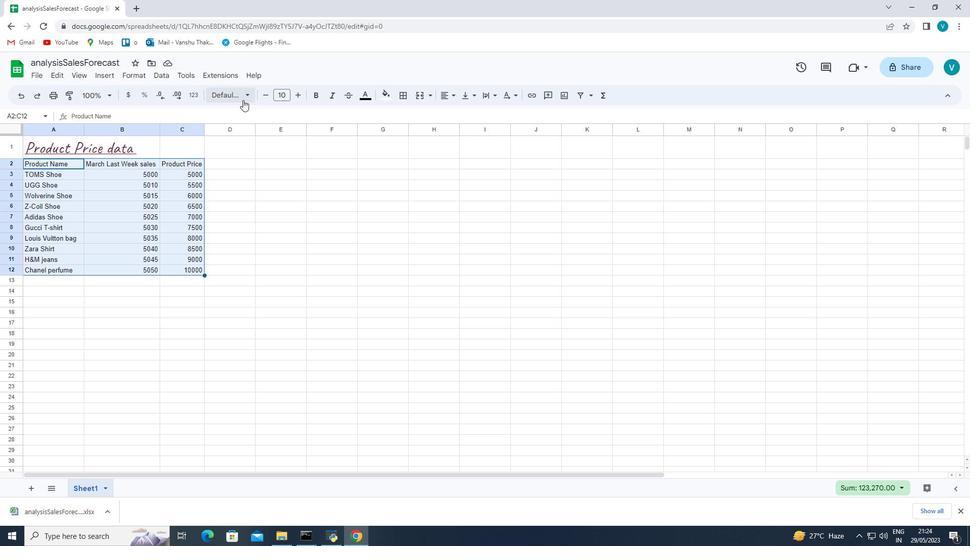 
Action: Mouse moved to (271, 347)
Screenshot: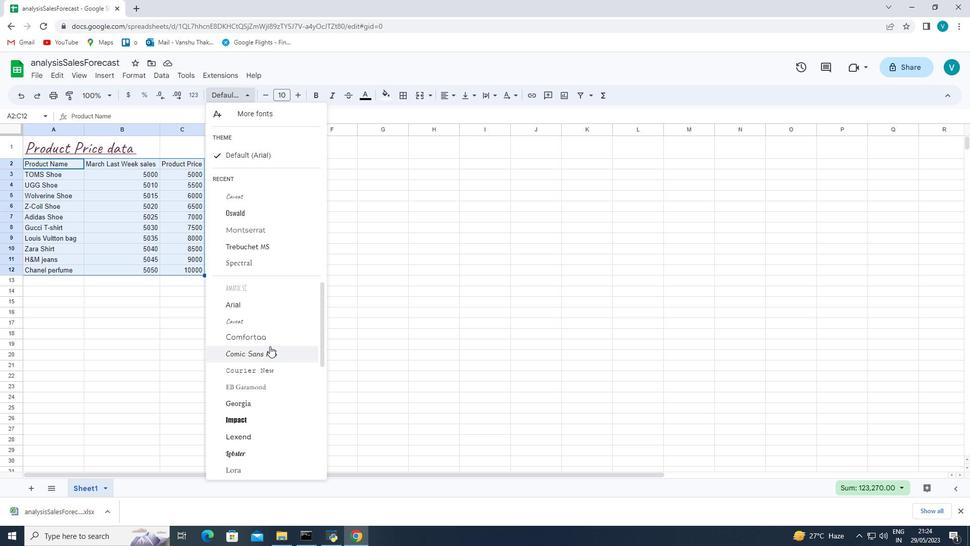 
Action: Mouse pressed left at (271, 347)
Screenshot: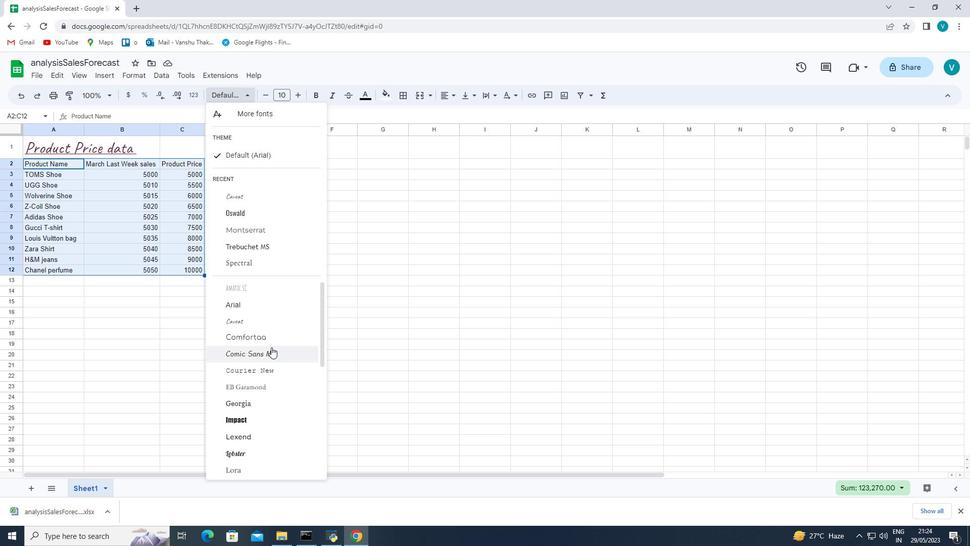 
Action: Mouse moved to (298, 96)
Screenshot: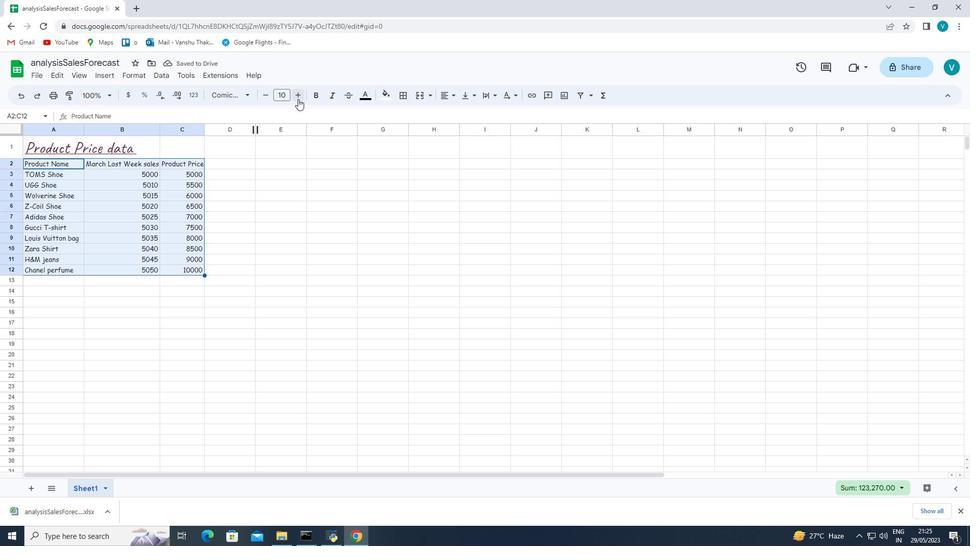 
Action: Mouse pressed left at (298, 96)
Screenshot: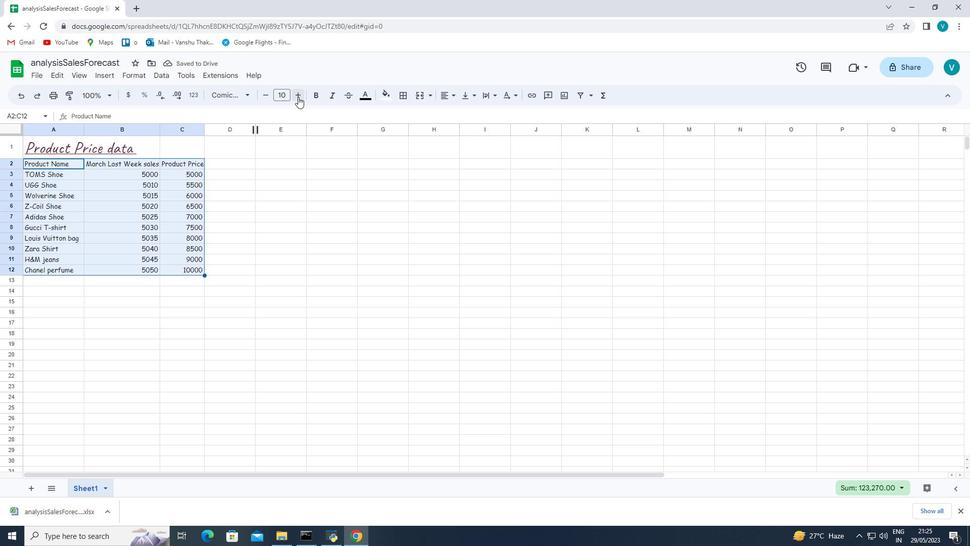 
Action: Mouse pressed left at (298, 96)
Screenshot: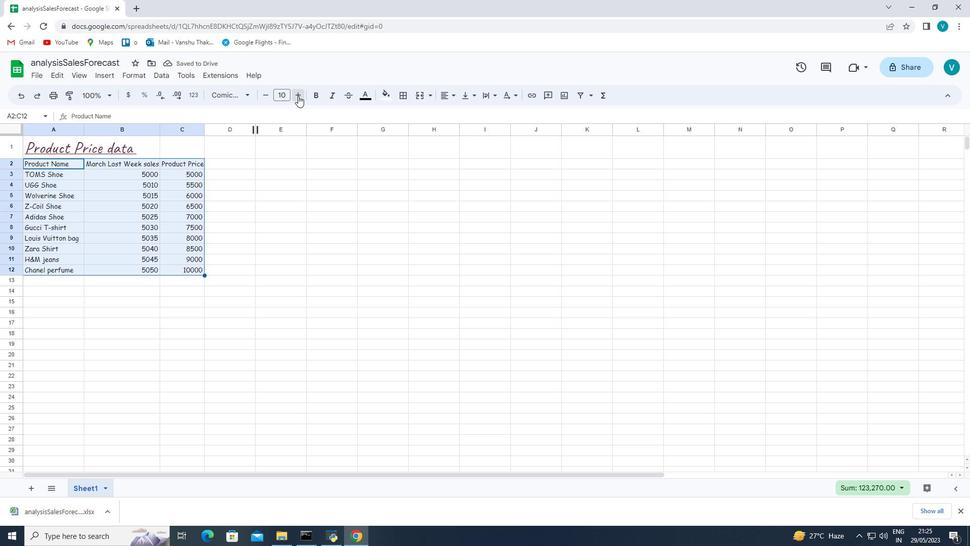 
Action: Mouse pressed left at (298, 96)
Screenshot: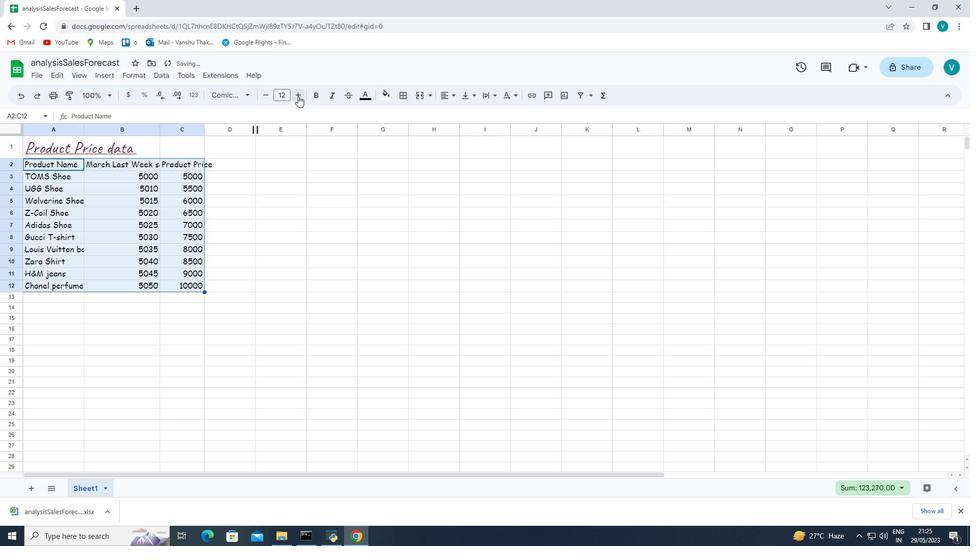 
Action: Mouse pressed left at (298, 96)
Screenshot: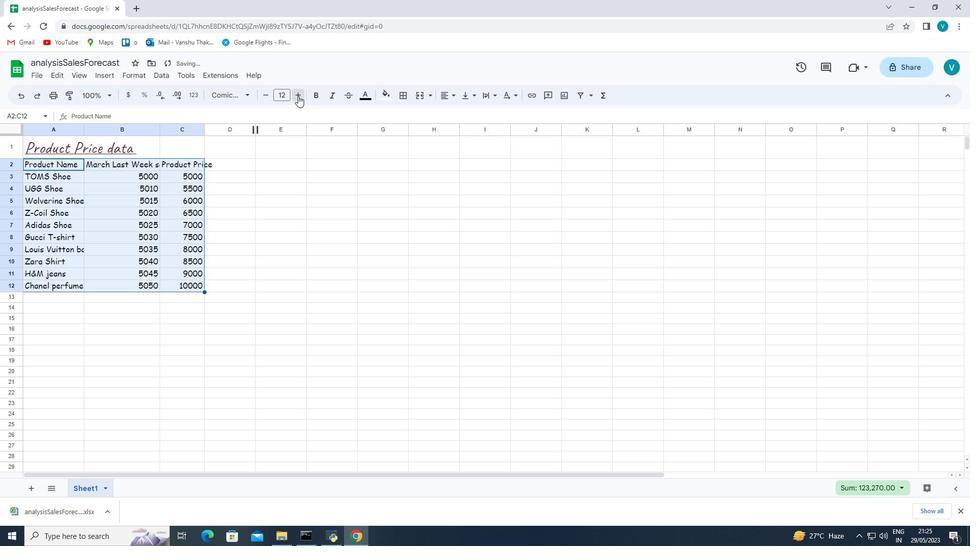 
Action: Mouse pressed left at (298, 96)
Screenshot: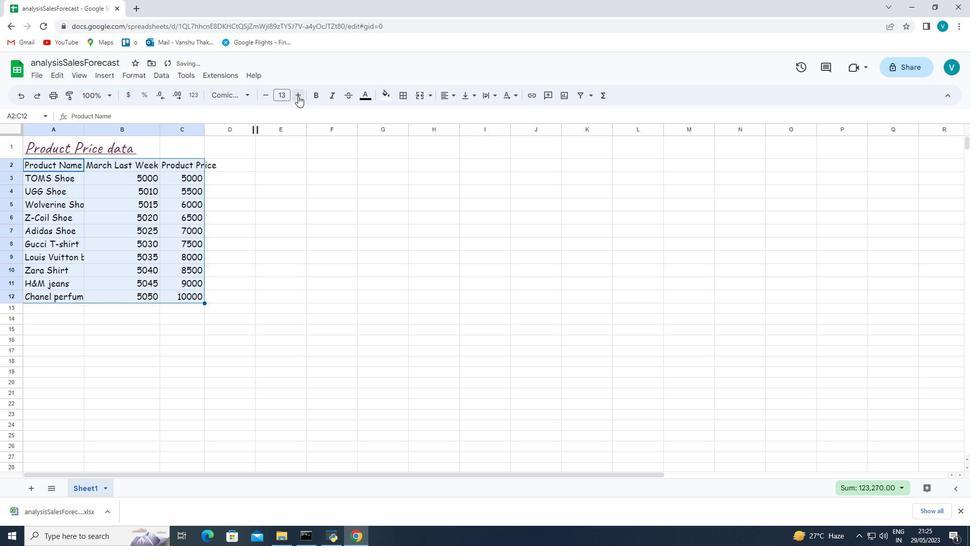 
Action: Mouse pressed left at (298, 96)
Screenshot: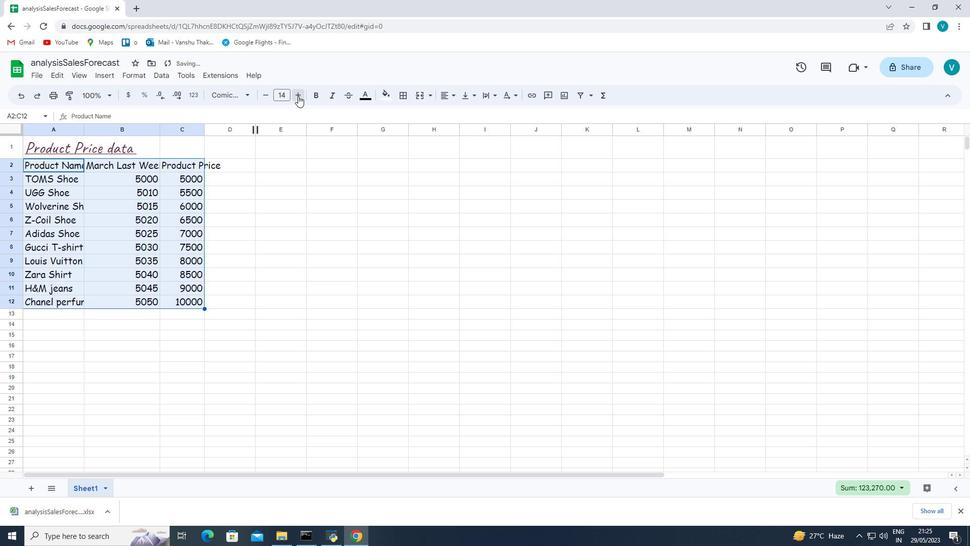 
Action: Mouse pressed left at (298, 96)
Screenshot: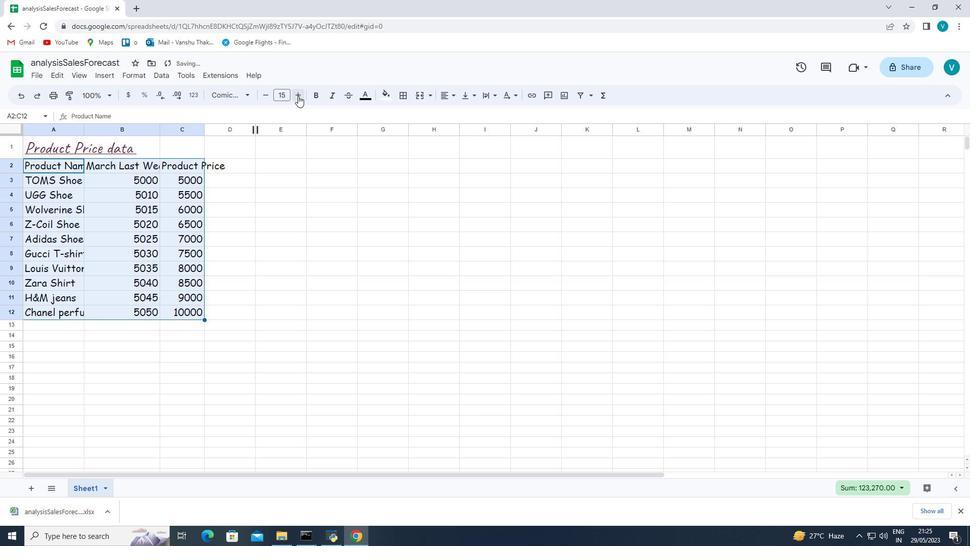 
Action: Mouse pressed left at (298, 96)
Screenshot: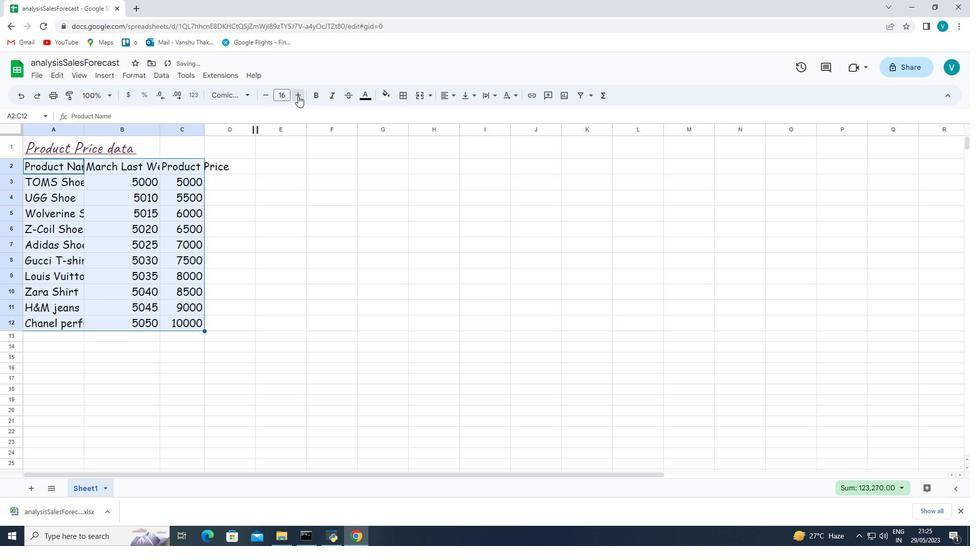 
Action: Mouse pressed left at (298, 96)
Screenshot: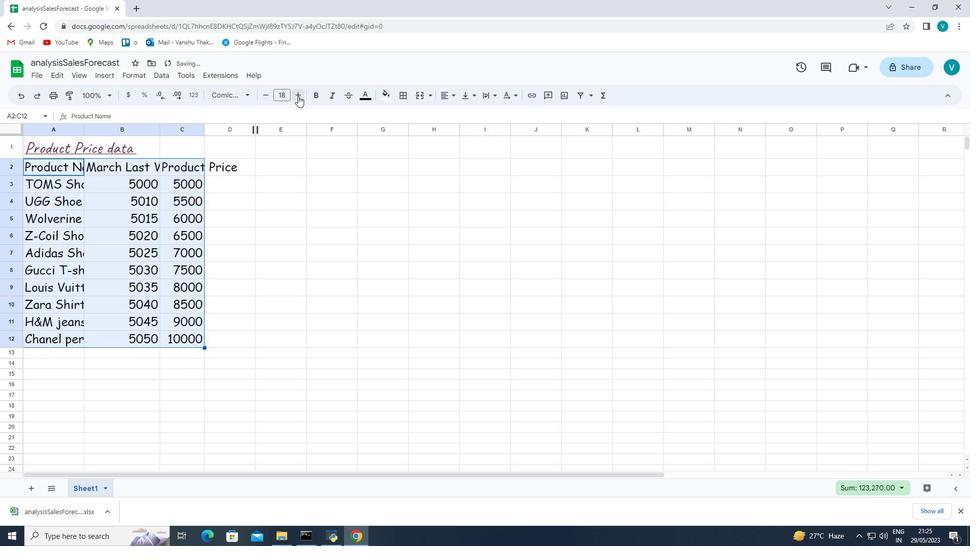 
Action: Mouse moved to (268, 98)
Screenshot: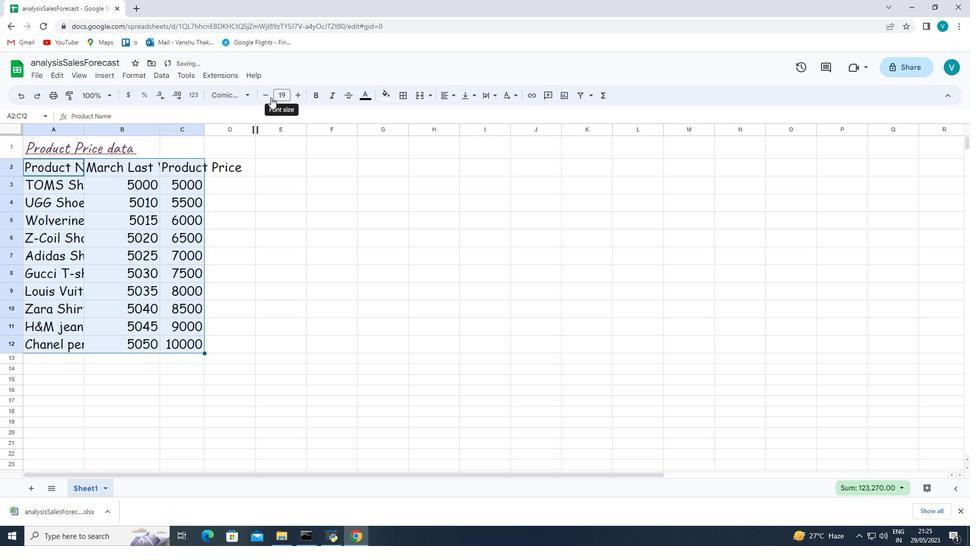 
Action: Mouse pressed left at (268, 98)
Screenshot: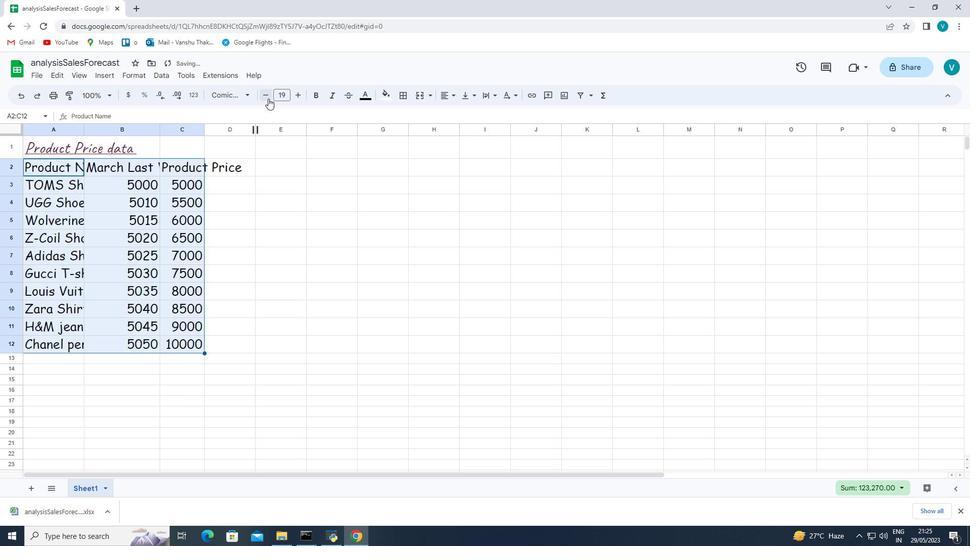 
Action: Mouse moved to (308, 251)
Screenshot: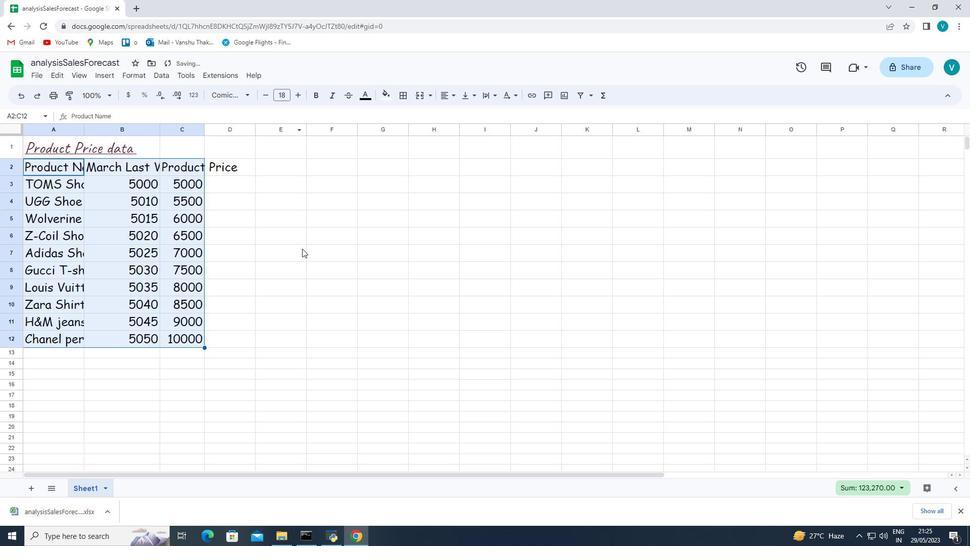 
Action: Mouse pressed left at (308, 251)
Screenshot: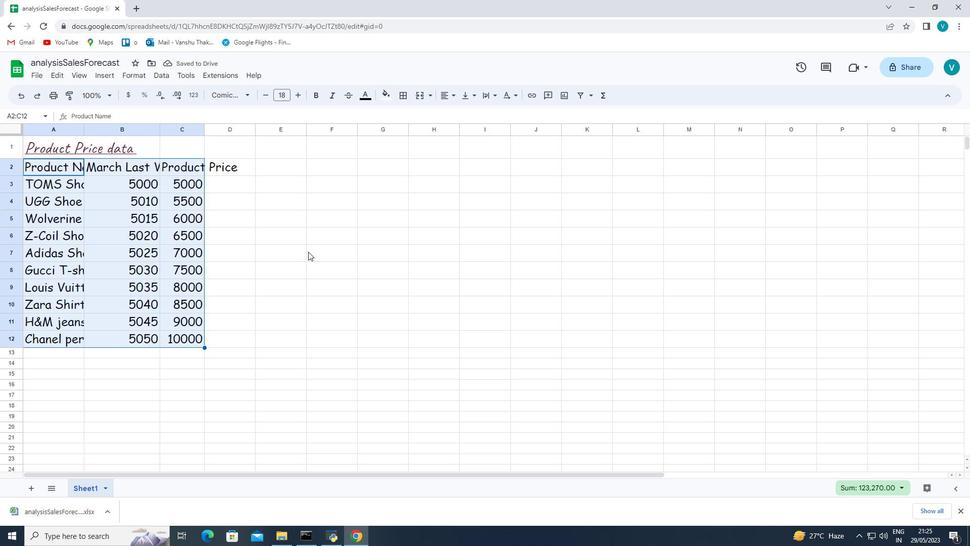 
Action: Mouse moved to (43, 152)
Screenshot: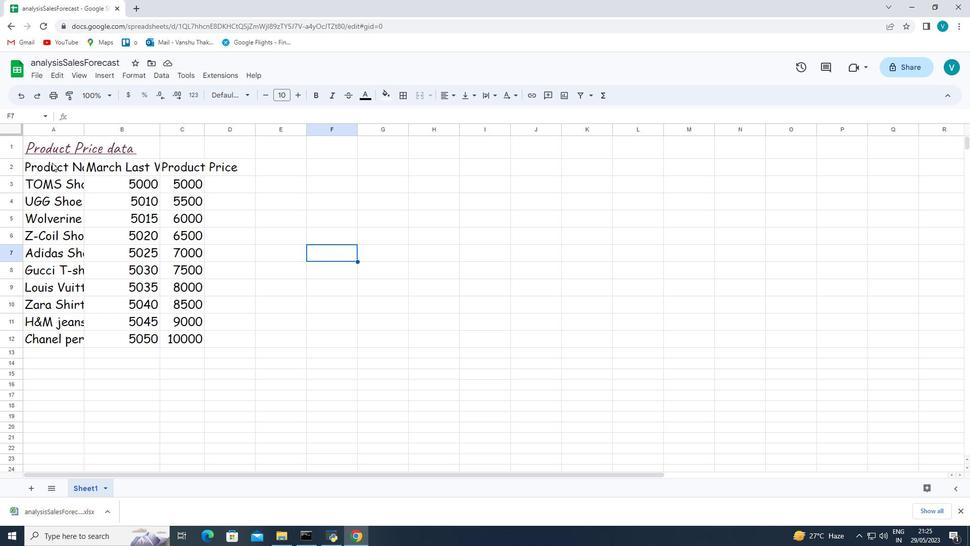 
Action: Mouse pressed left at (43, 152)
Screenshot: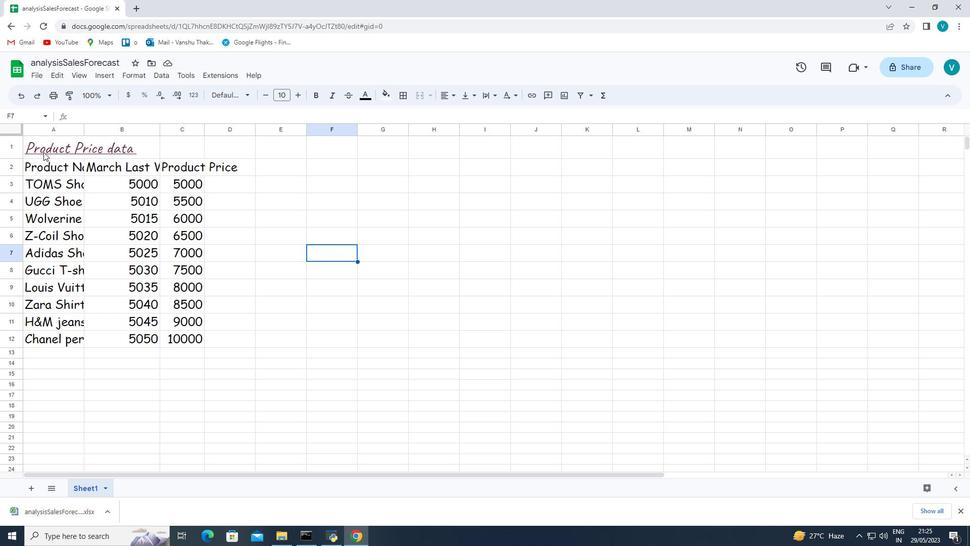 
Action: Mouse moved to (85, 124)
Screenshot: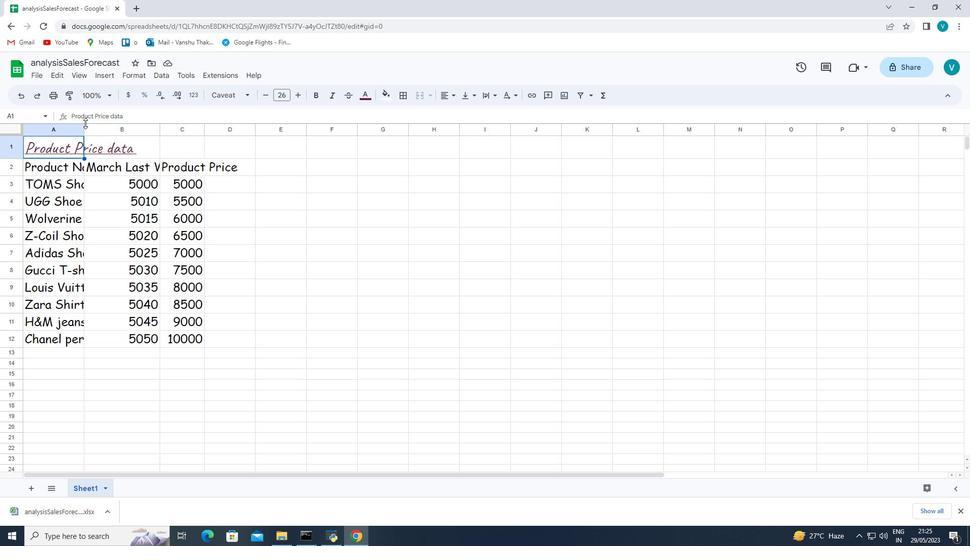 
Action: Mouse pressed left at (85, 124)
Screenshot: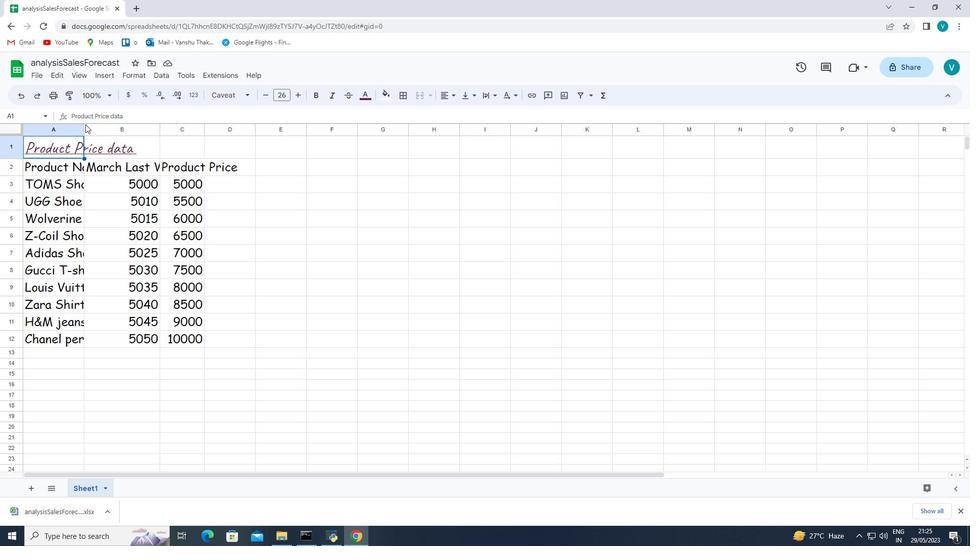 
Action: Mouse moved to (372, 225)
Screenshot: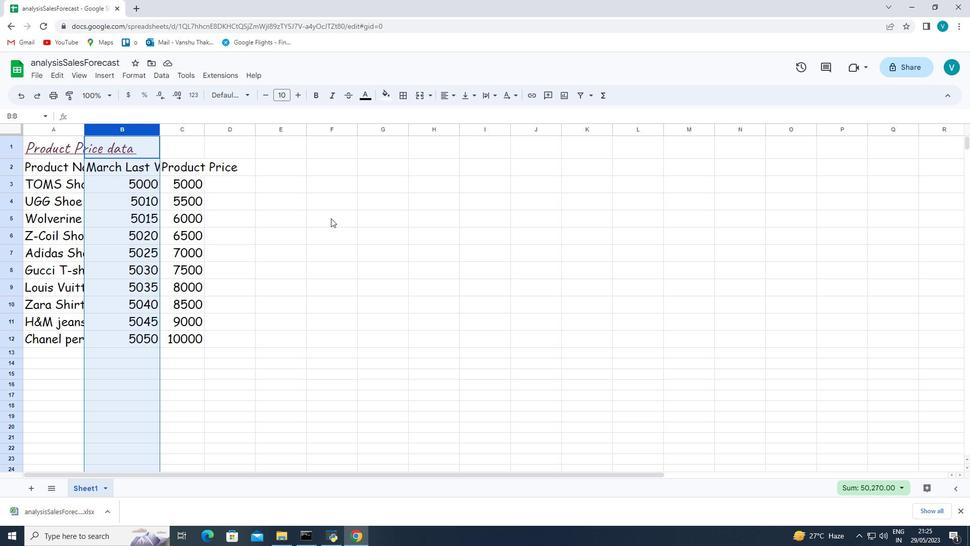
Action: Mouse pressed left at (372, 225)
Screenshot: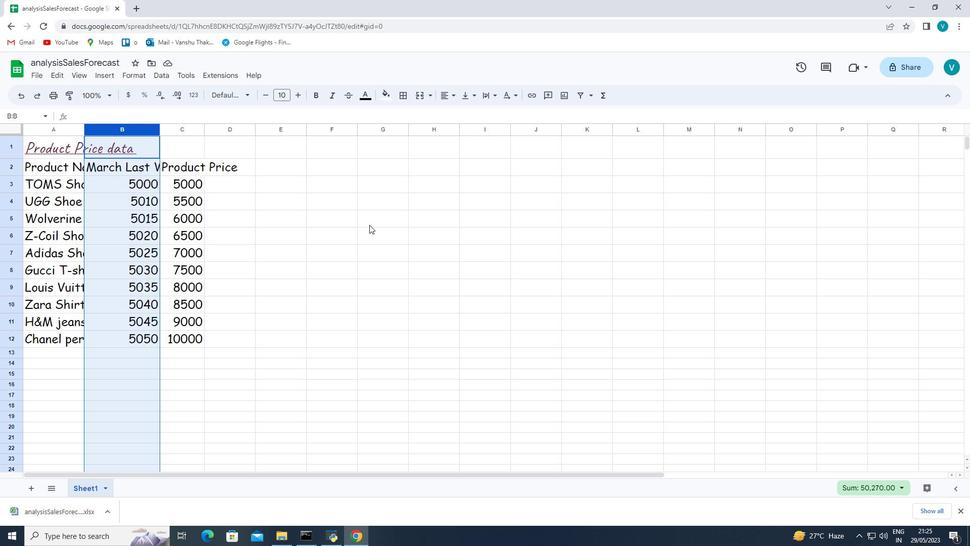 
Action: Mouse moved to (84, 127)
Screenshot: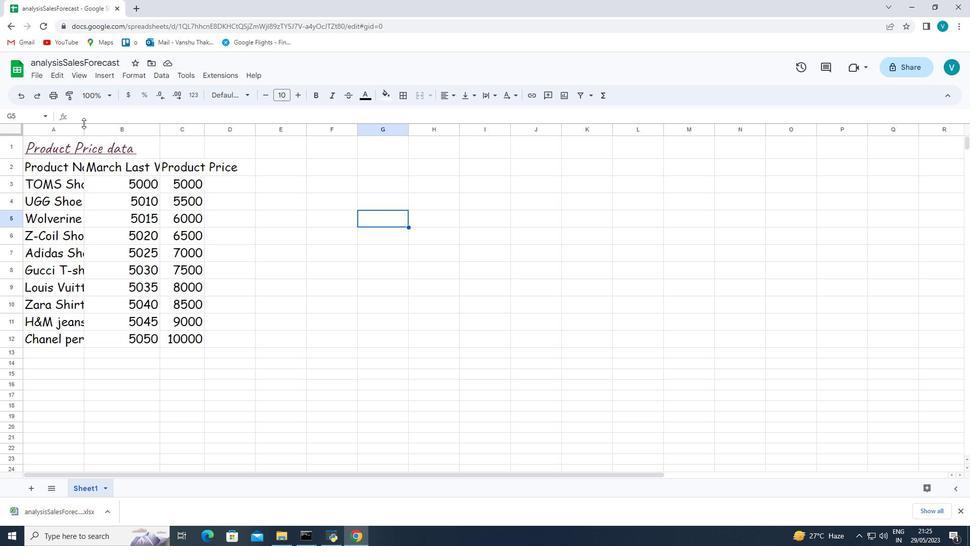 
Action: Mouse pressed left at (84, 127)
Screenshot: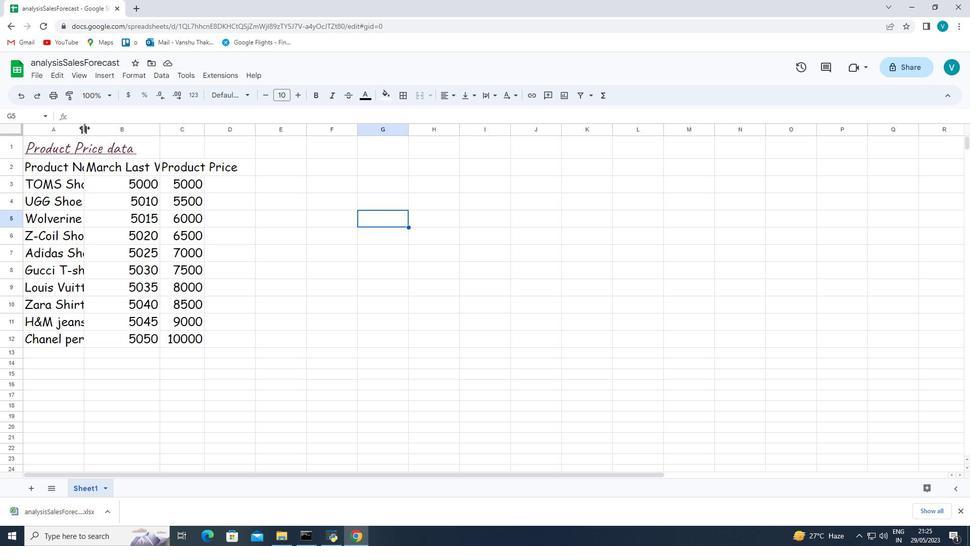 
Action: Mouse pressed left at (84, 127)
Screenshot: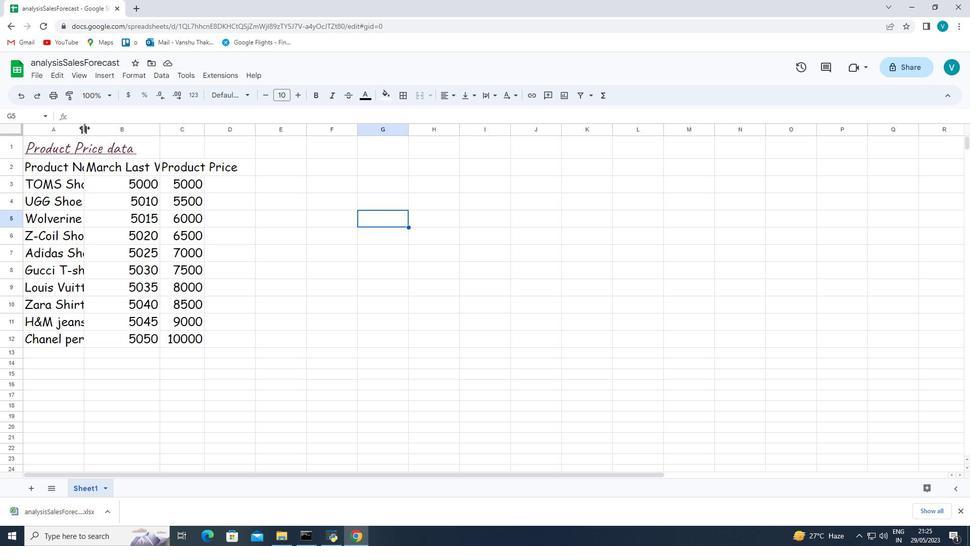 
Action: Mouse moved to (215, 126)
Screenshot: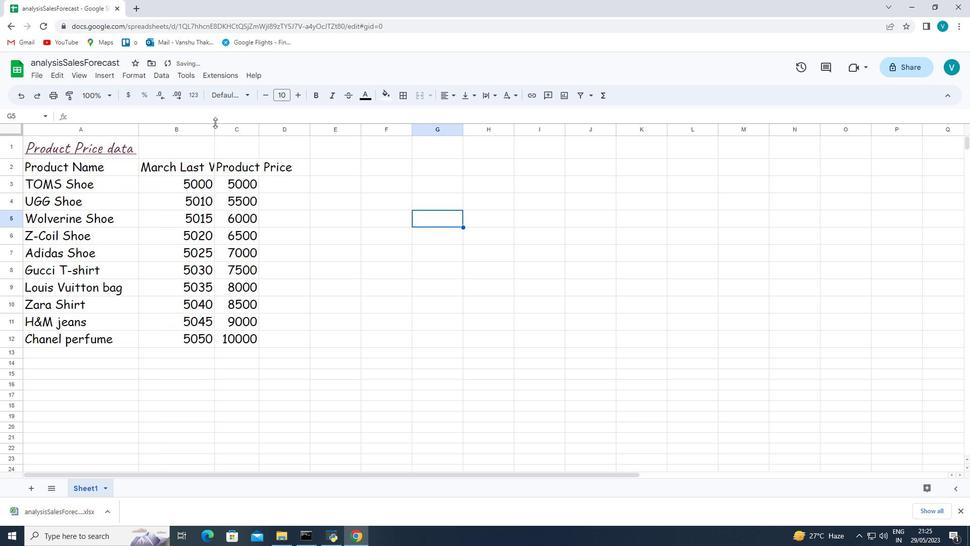 
Action: Mouse pressed left at (215, 126)
Screenshot: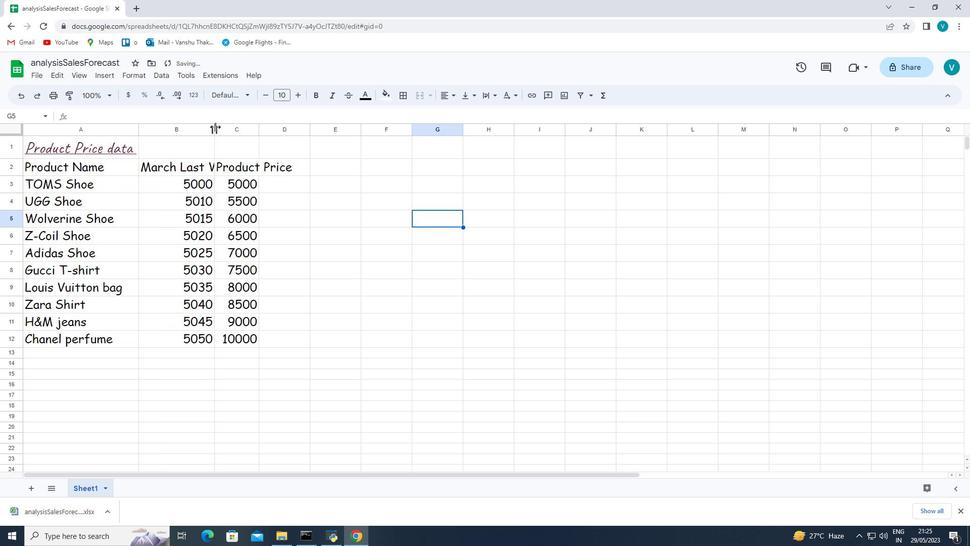 
Action: Mouse pressed left at (215, 126)
Screenshot: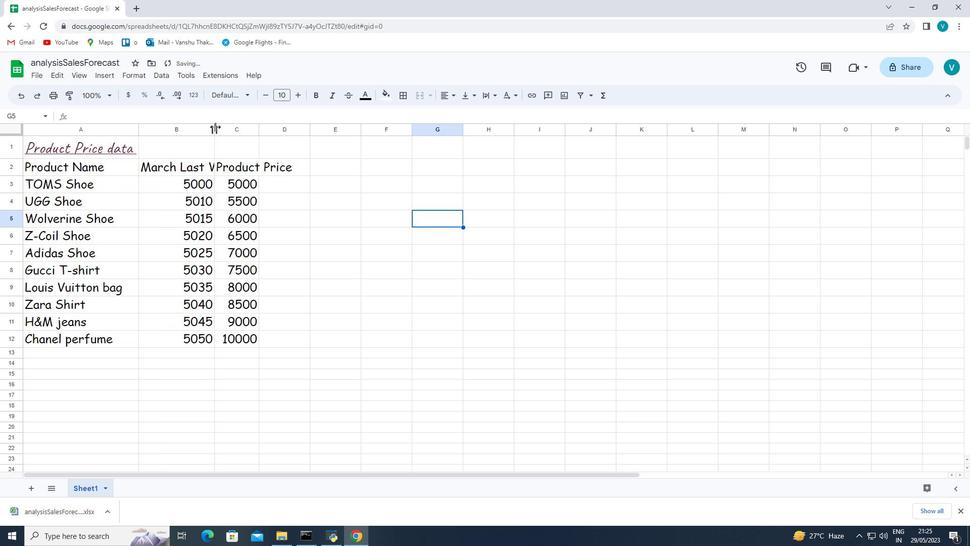 
Action: Mouse moved to (322, 126)
Screenshot: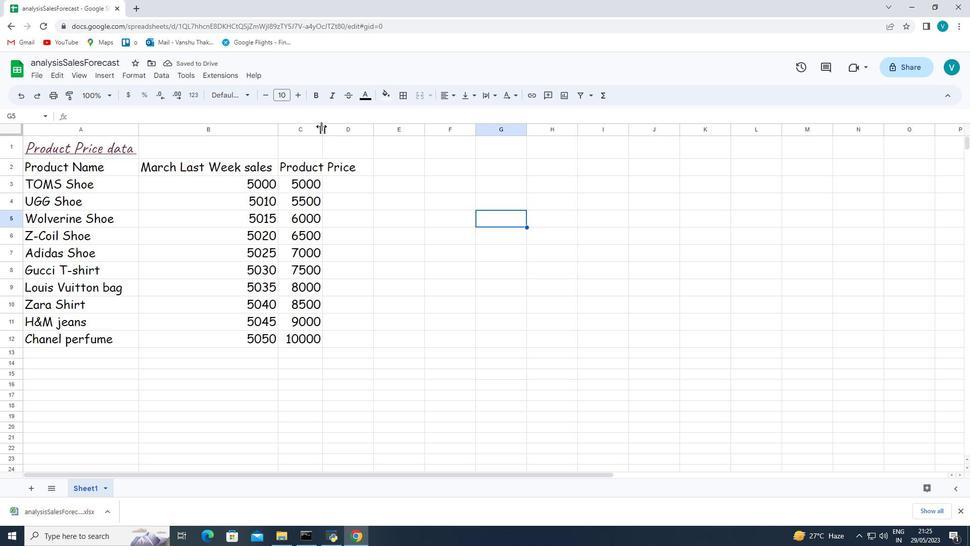 
Action: Mouse pressed left at (322, 126)
Screenshot: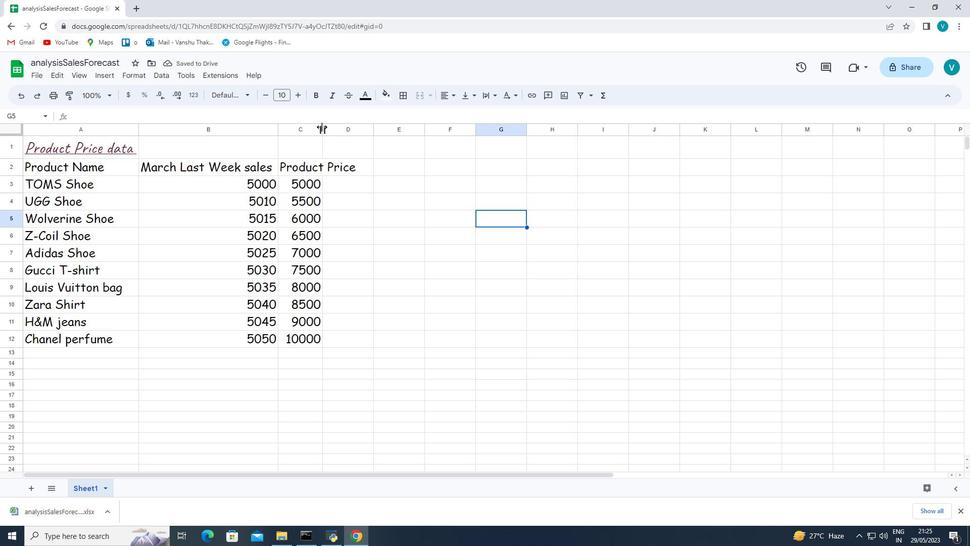 
Action: Mouse pressed left at (322, 126)
Screenshot: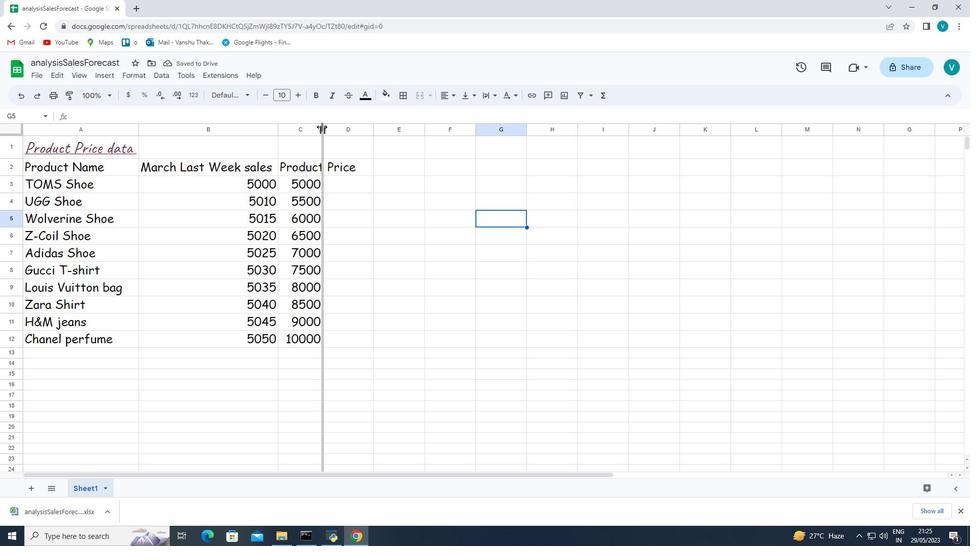 
Action: Mouse moved to (37, 144)
Screenshot: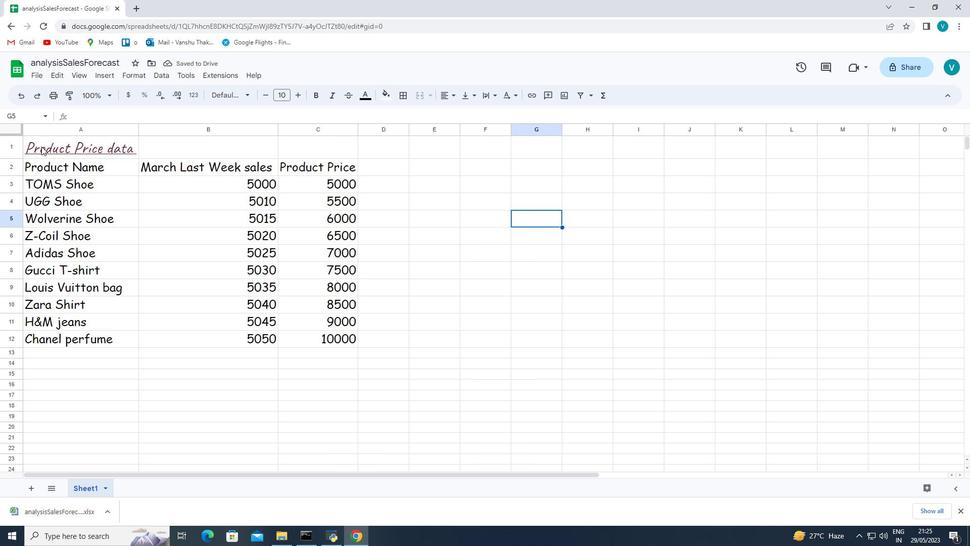 
Action: Mouse pressed left at (37, 144)
Screenshot: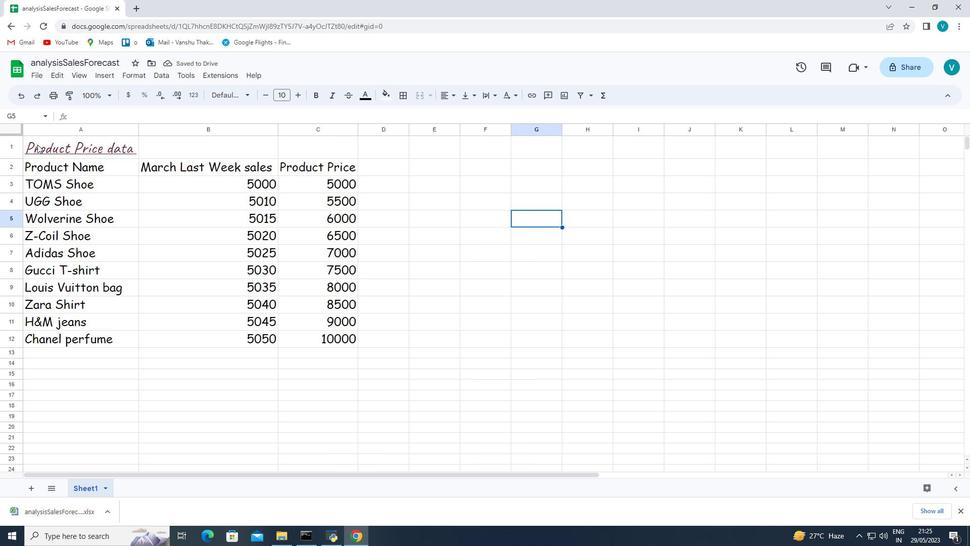 
Action: Mouse moved to (444, 94)
Screenshot: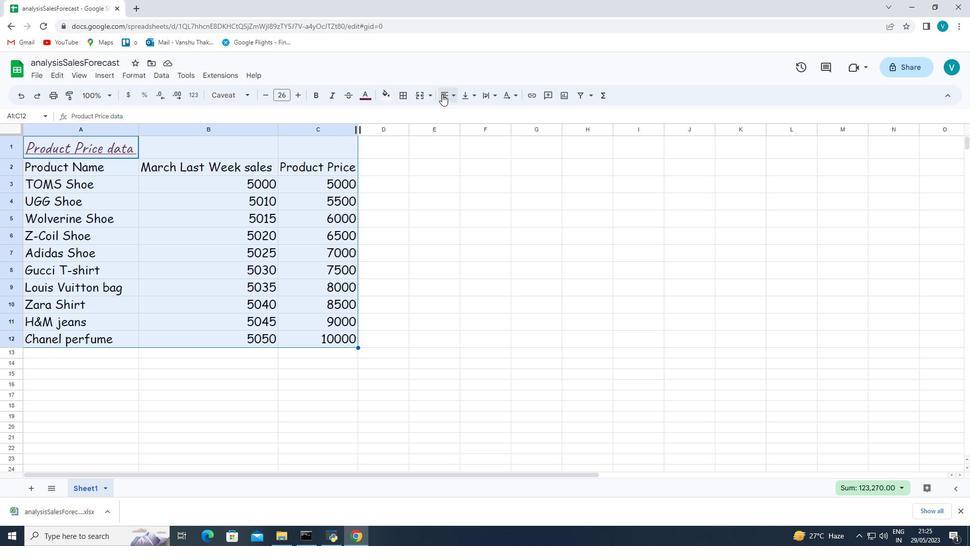 
Action: Mouse pressed left at (444, 94)
Screenshot: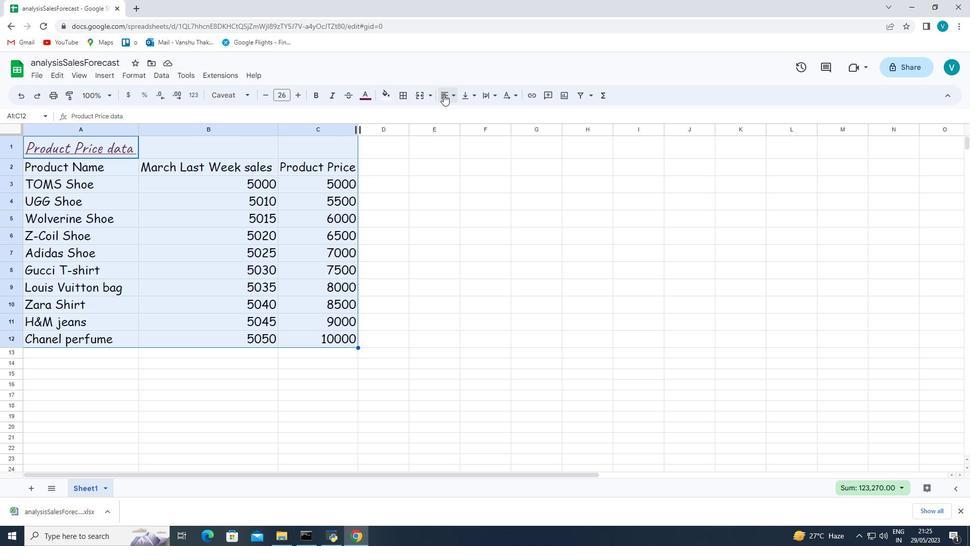
Action: Mouse moved to (461, 109)
Screenshot: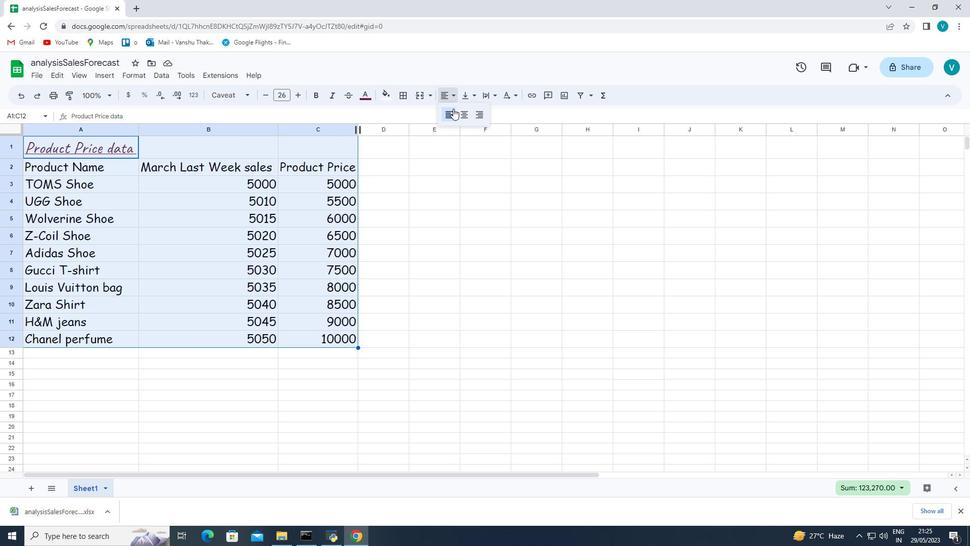 
Action: Mouse pressed left at (461, 109)
Screenshot: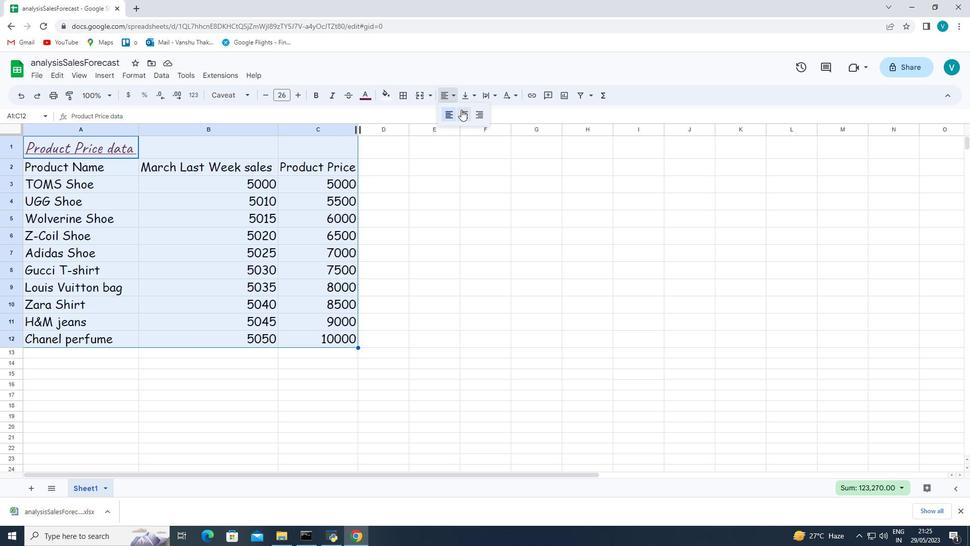 
Action: Mouse moved to (420, 239)
Screenshot: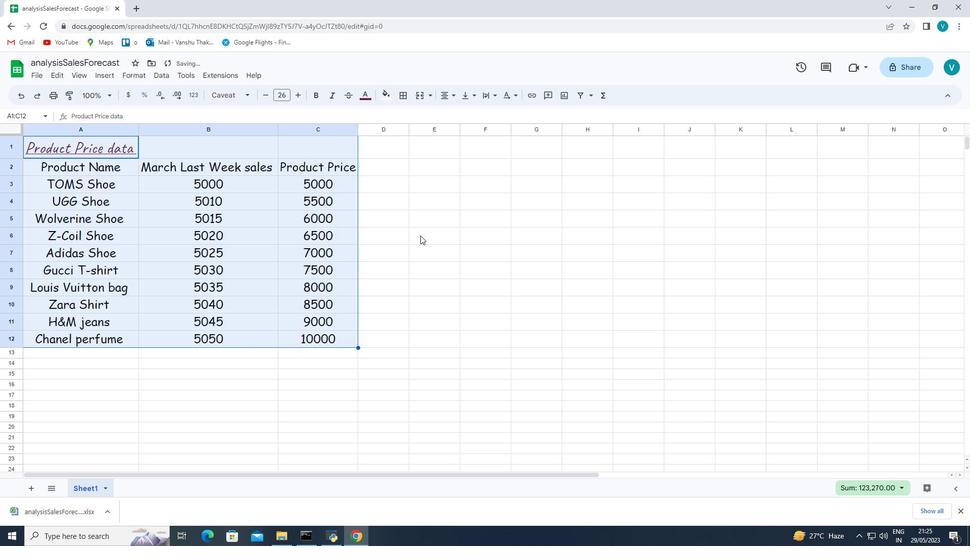 
Action: Mouse pressed left at (420, 239)
Screenshot: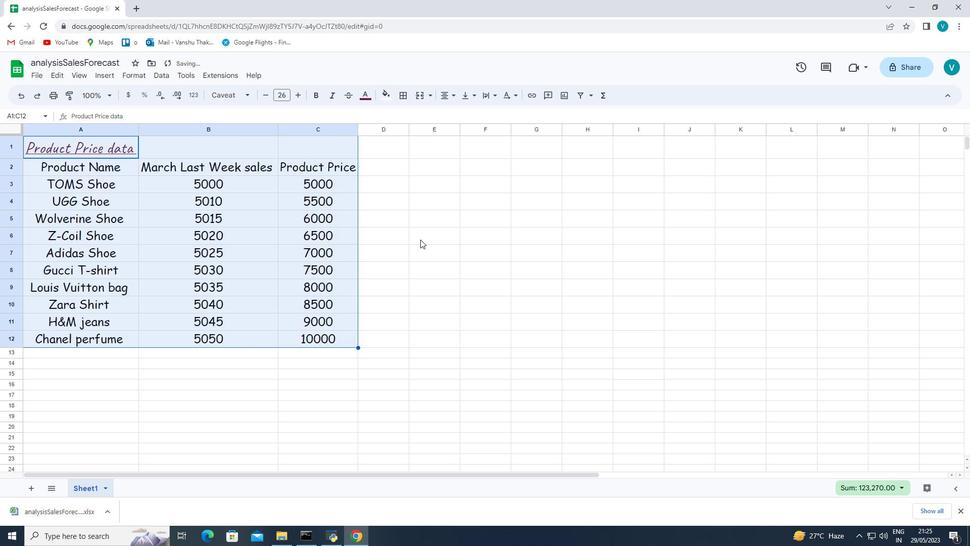 
Action: Mouse moved to (153, 250)
Screenshot: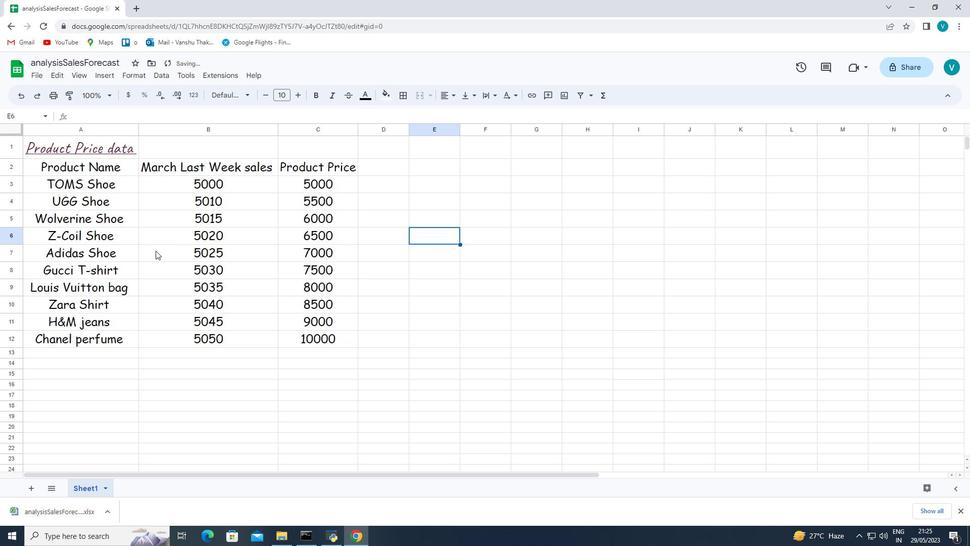 
Action: Mouse scrolled (153, 251) with delta (0, 0)
Screenshot: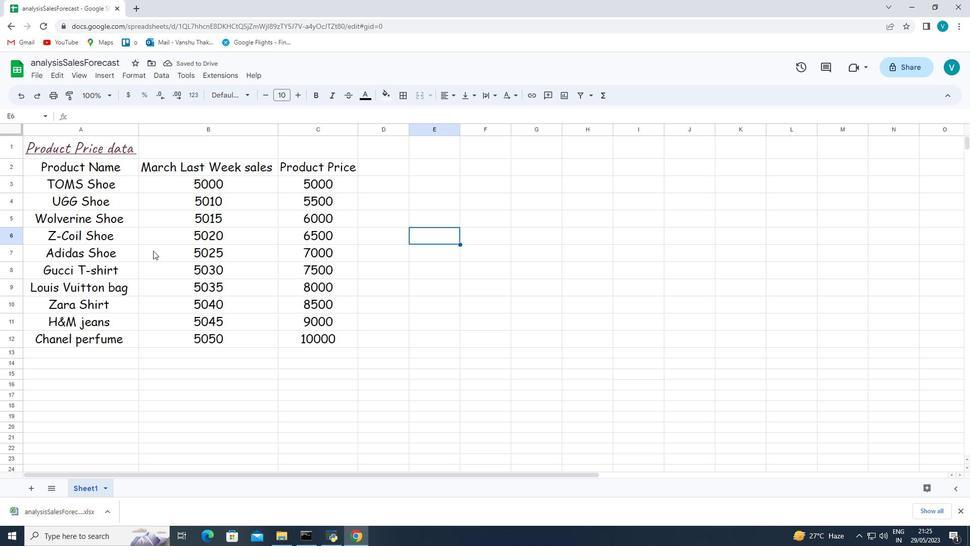 
Action: Mouse scrolled (153, 251) with delta (0, 0)
Screenshot: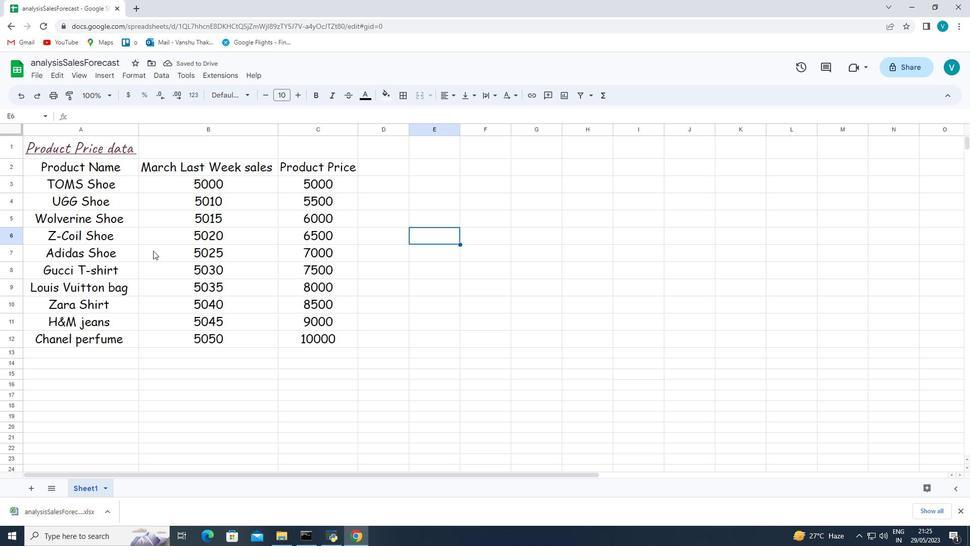 
Action: Mouse scrolled (153, 251) with delta (0, 0)
Screenshot: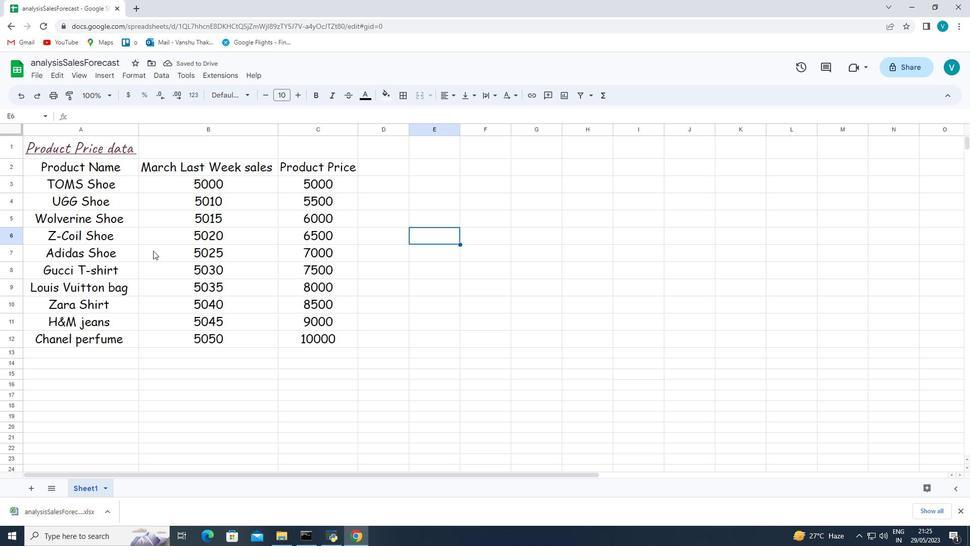 
Action: Mouse scrolled (153, 251) with delta (0, 0)
Screenshot: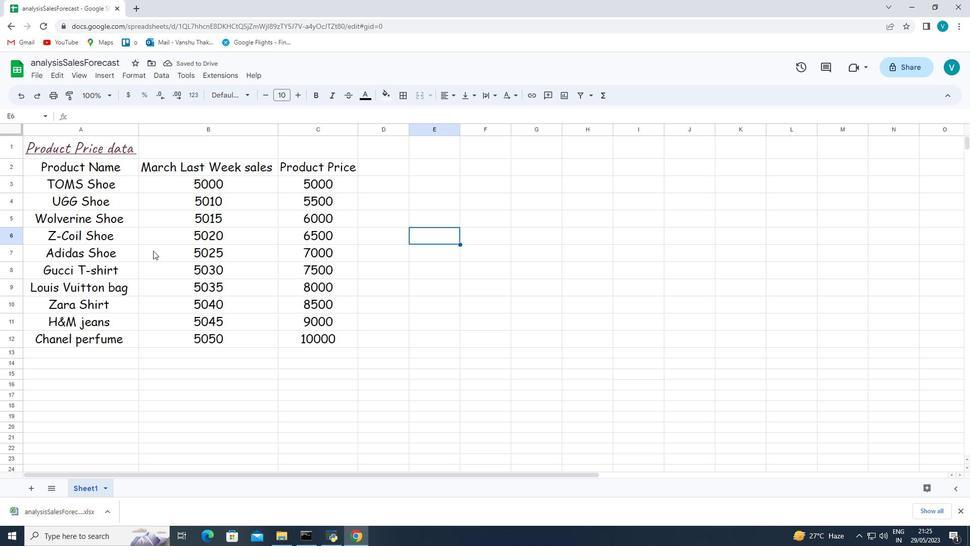
Action: Mouse scrolled (153, 250) with delta (0, 0)
Screenshot: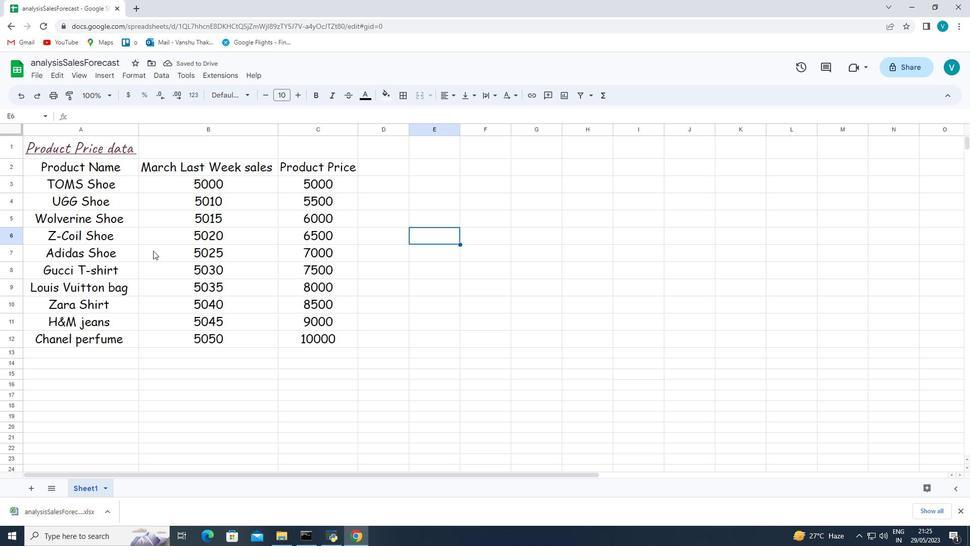 
Action: Mouse scrolled (153, 250) with delta (0, 0)
Screenshot: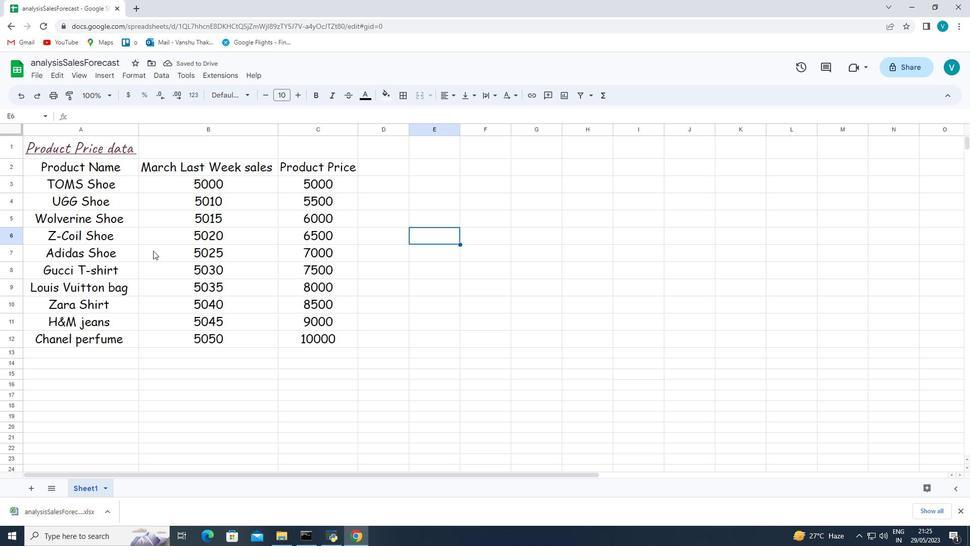 
Action: Mouse scrolled (153, 251) with delta (0, 0)
Screenshot: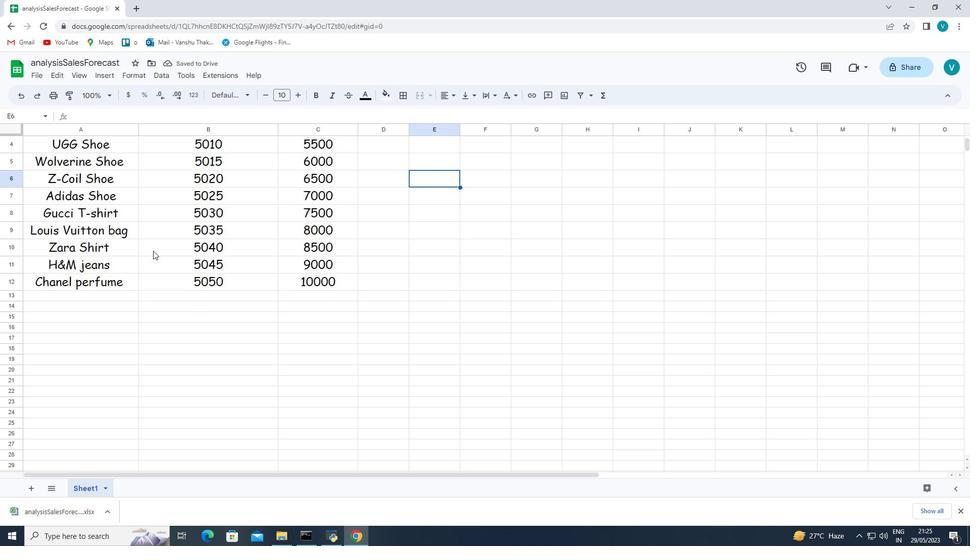 
Action: Mouse scrolled (153, 251) with delta (0, 0)
Screenshot: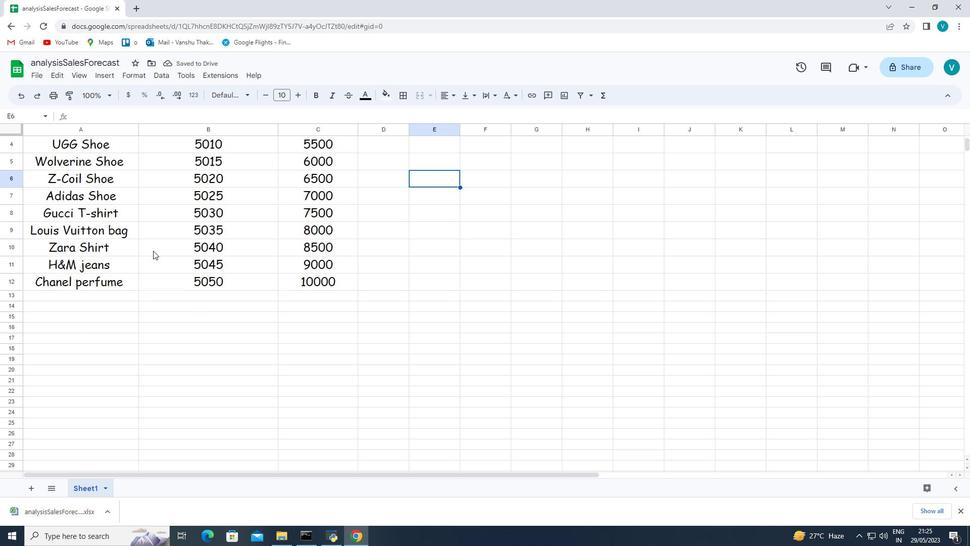 
Action: Mouse scrolled (153, 251) with delta (0, 0)
Screenshot: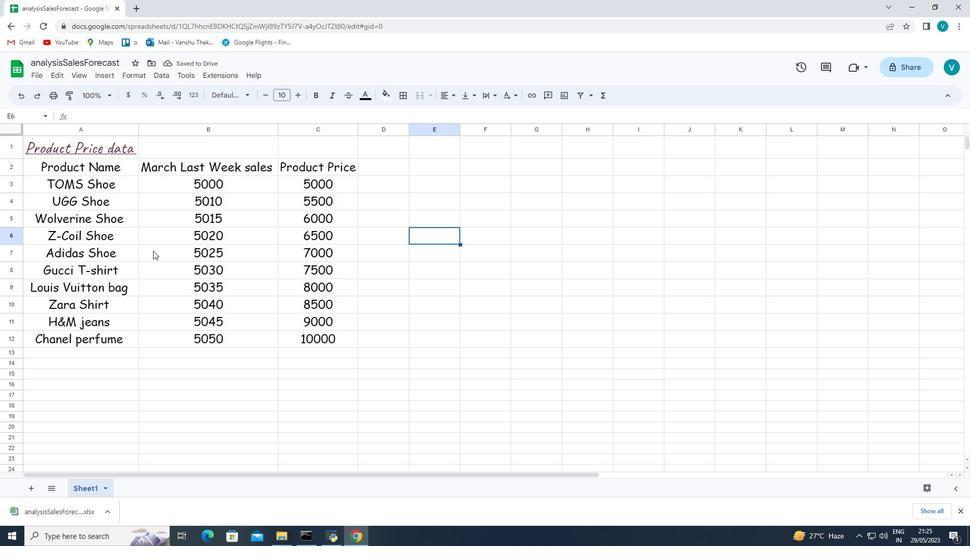 
Action: Mouse scrolled (153, 251) with delta (0, 0)
Screenshot: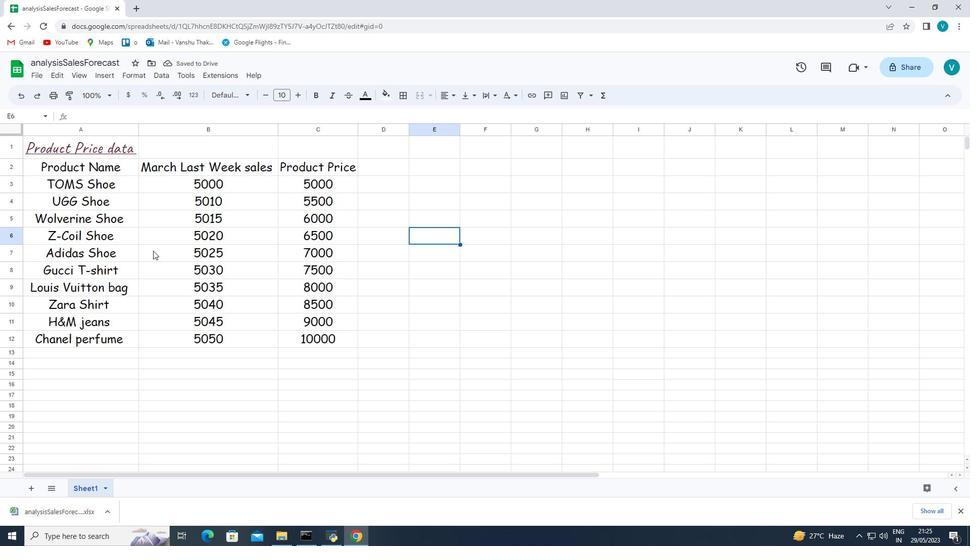 
Action: Mouse scrolled (153, 251) with delta (0, 0)
Screenshot: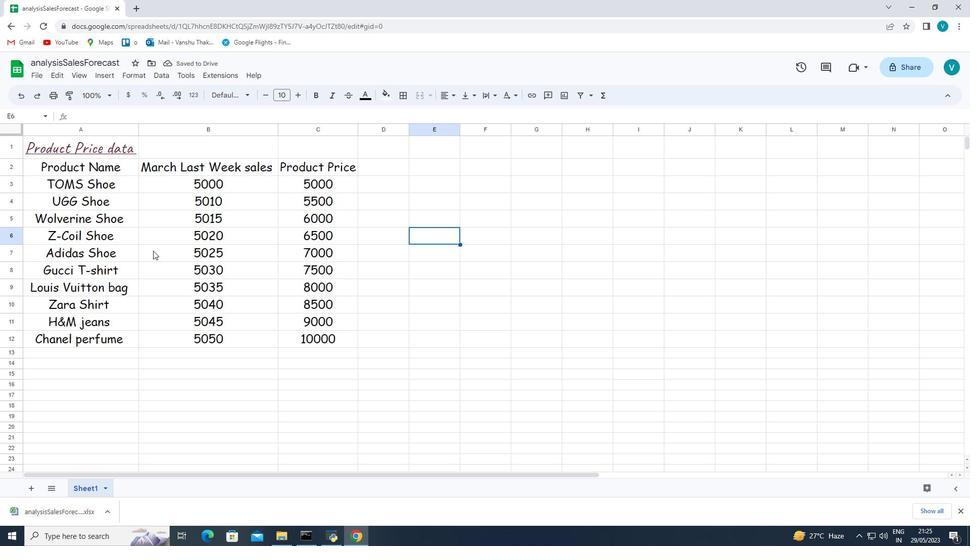 
Action: Mouse moved to (39, 78)
Screenshot: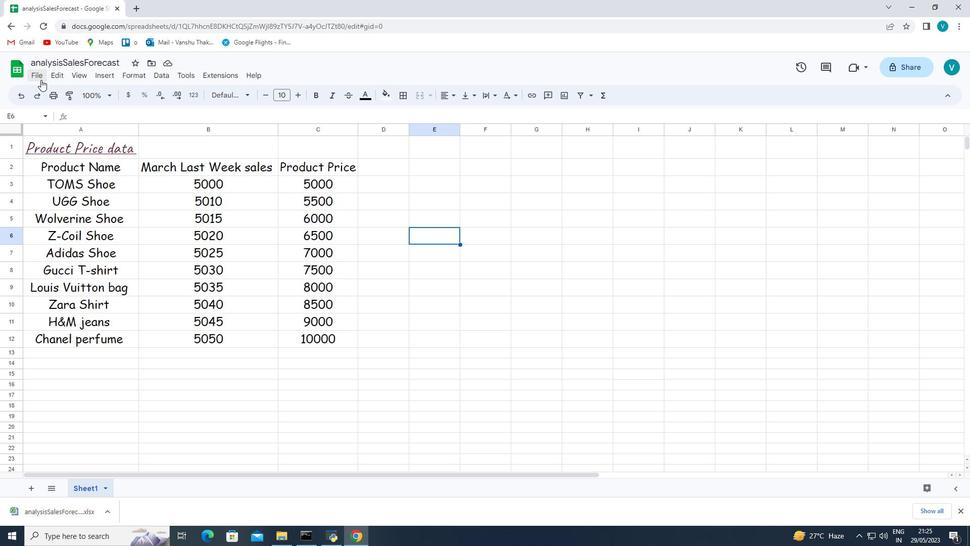 
Action: Mouse pressed left at (39, 78)
Screenshot: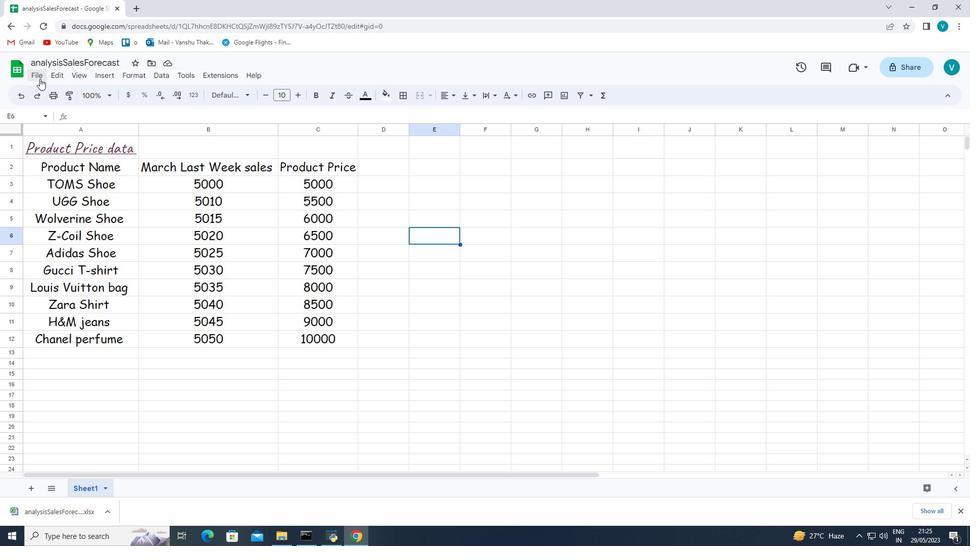 
Action: Mouse moved to (97, 198)
Screenshot: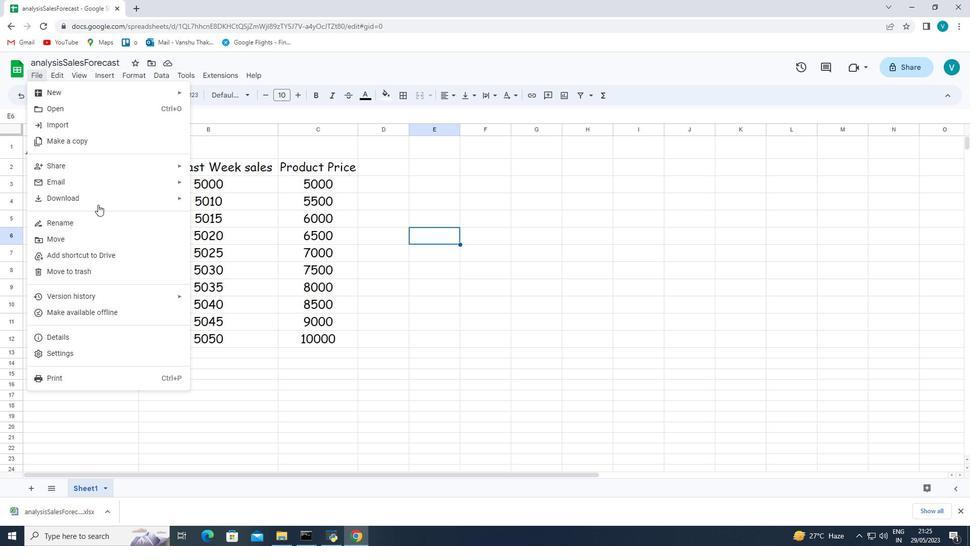 
Action: Mouse pressed left at (97, 198)
Screenshot: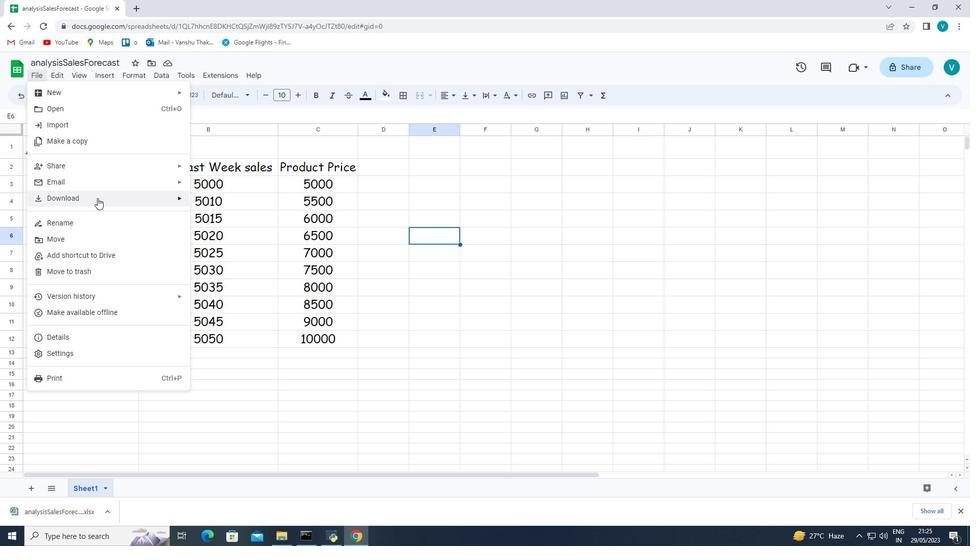 
Action: Mouse moved to (203, 199)
Screenshot: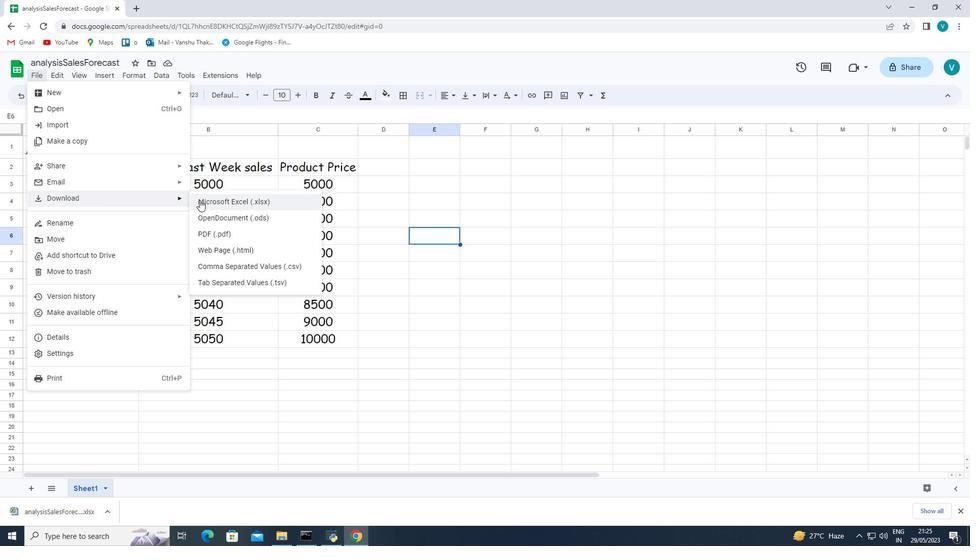 
Action: Mouse pressed left at (203, 199)
Screenshot: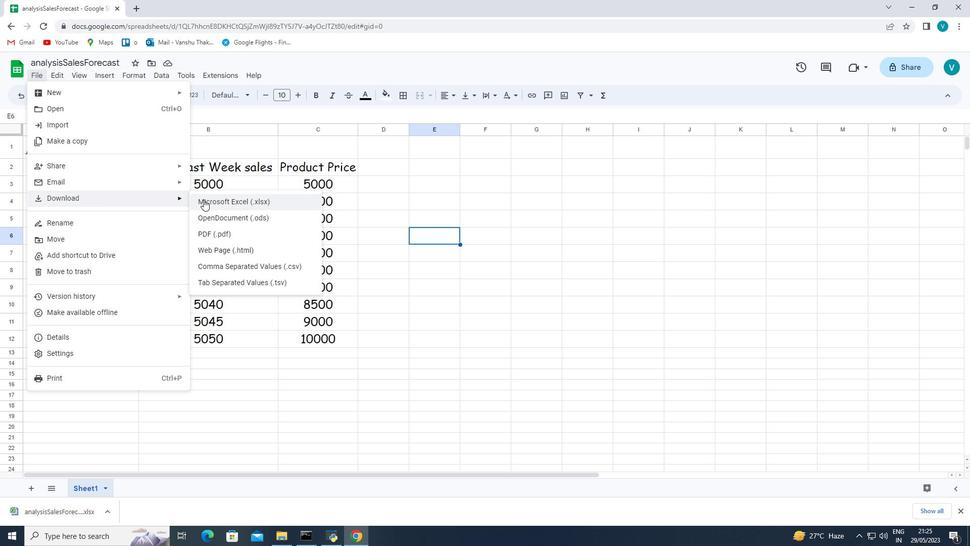 
